 Task: Assign in the project AgileHero the issue 'Integrate a new product comparison feature into an existing e-commerce website to improve product evaluation and decision making for customers' to the sprint 'User Acceptance Testing (UAT) Sprint'. Assign in the project AgileHero the issue 'Develop a new tool for automated testing of web application security vulnerabilities and penetration testing' to the sprint 'User Acceptance Testing (UAT) Sprint'. Assign in the project AgileHero the issue 'Upgrade the server infrastructure of a web application to improve performance and reliability' to the sprint 'User Acceptance Testing (UAT) Sprint'. Assign in the project AgileHero the issue 'Create a new online platform for online public speaking courses with advanced speech analysis and feedback features' to the sprint 'User Acceptance Testing (UAT) Sprint'
Action: Mouse moved to (171, 53)
Screenshot: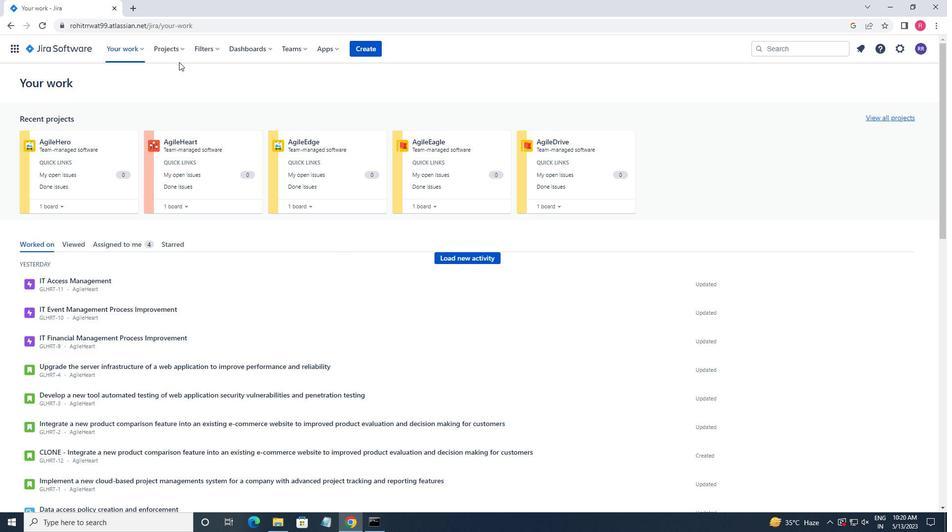 
Action: Mouse pressed left at (171, 53)
Screenshot: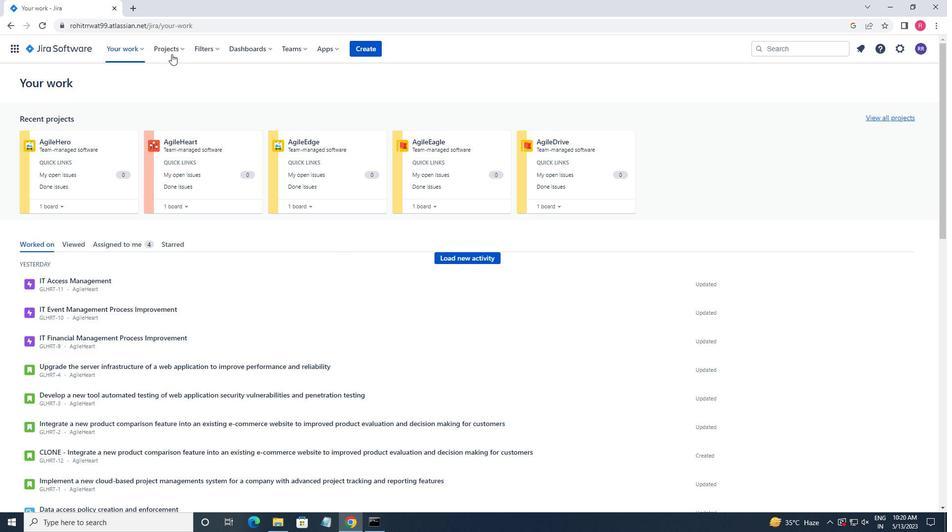 
Action: Mouse moved to (182, 100)
Screenshot: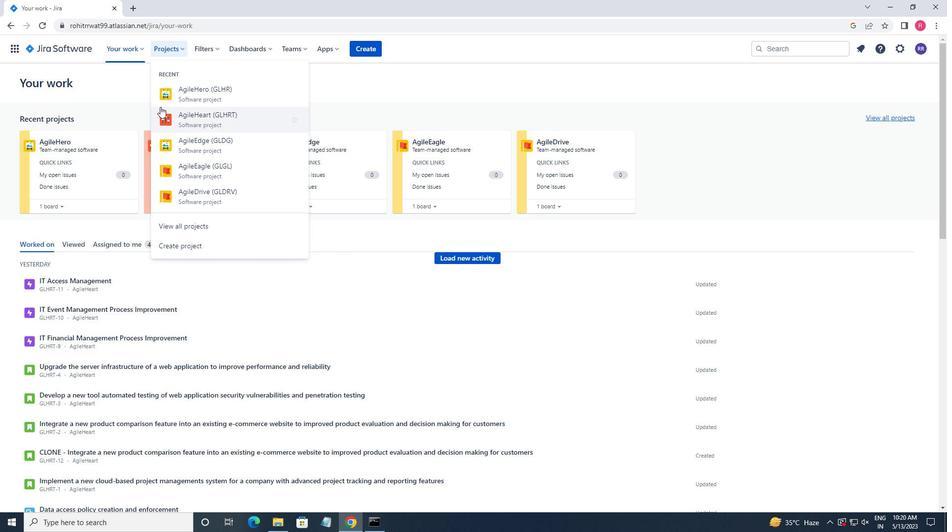 
Action: Mouse pressed left at (182, 100)
Screenshot: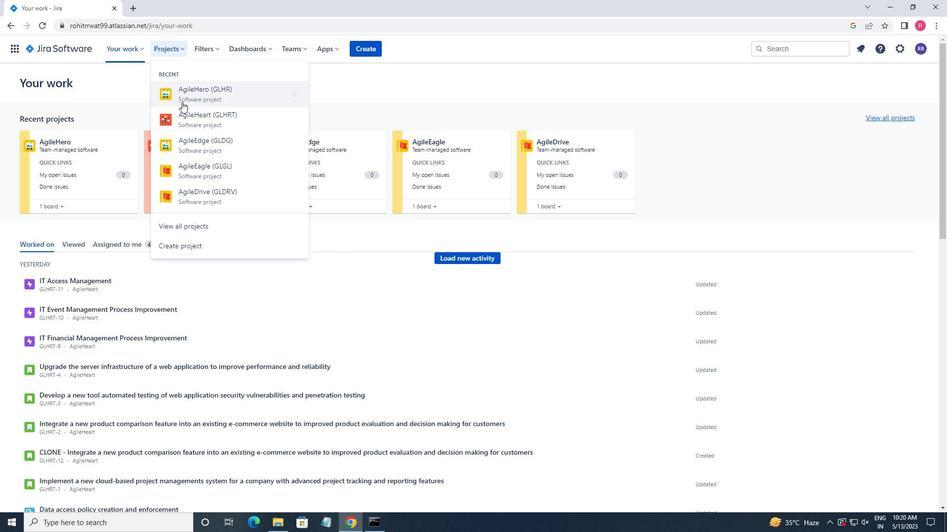 
Action: Mouse moved to (49, 144)
Screenshot: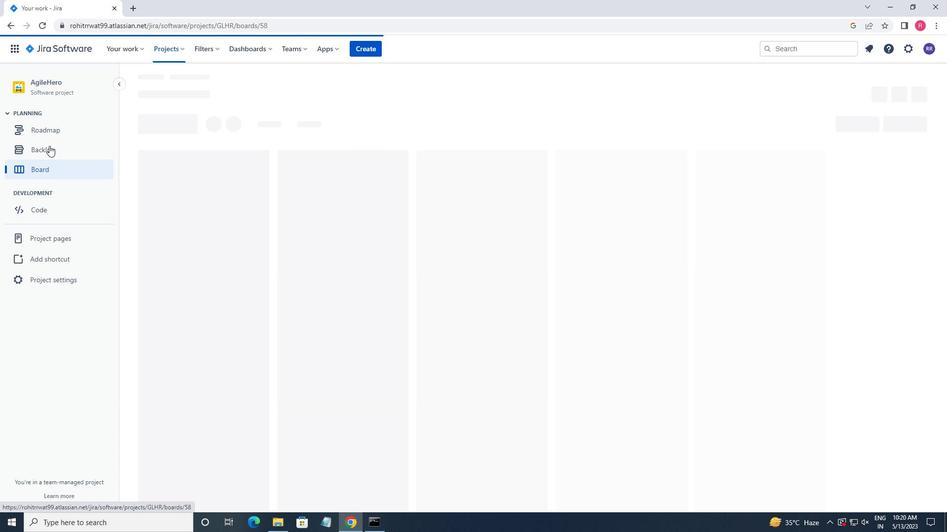 
Action: Mouse pressed left at (49, 144)
Screenshot: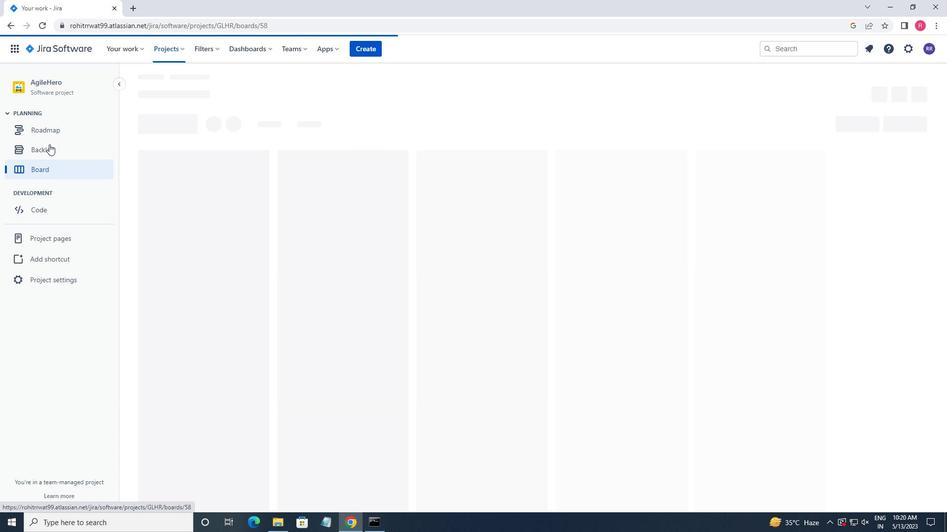 
Action: Mouse moved to (401, 315)
Screenshot: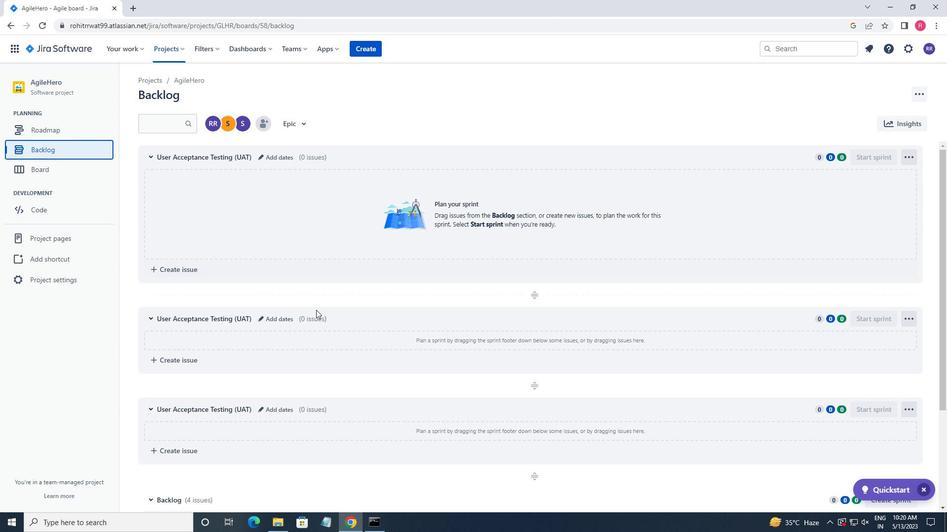
Action: Mouse scrolled (401, 315) with delta (0, 0)
Screenshot: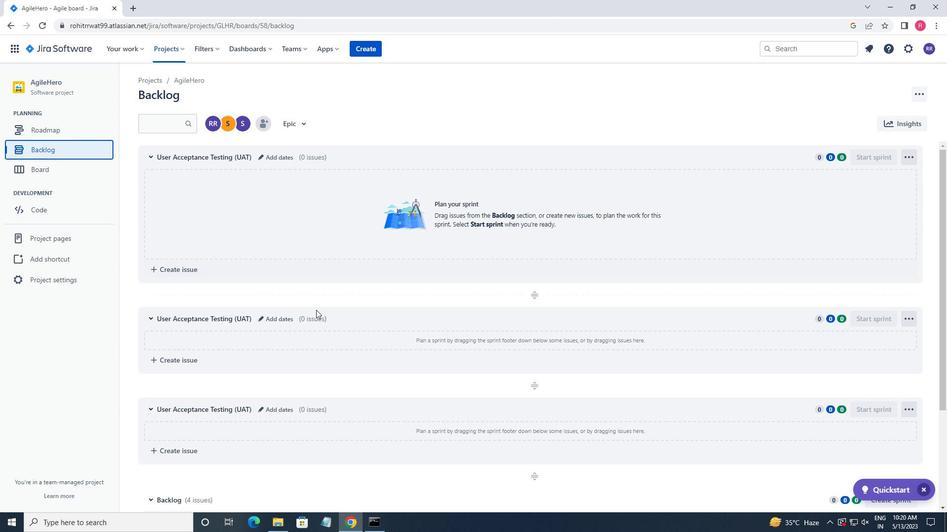 
Action: Mouse moved to (404, 315)
Screenshot: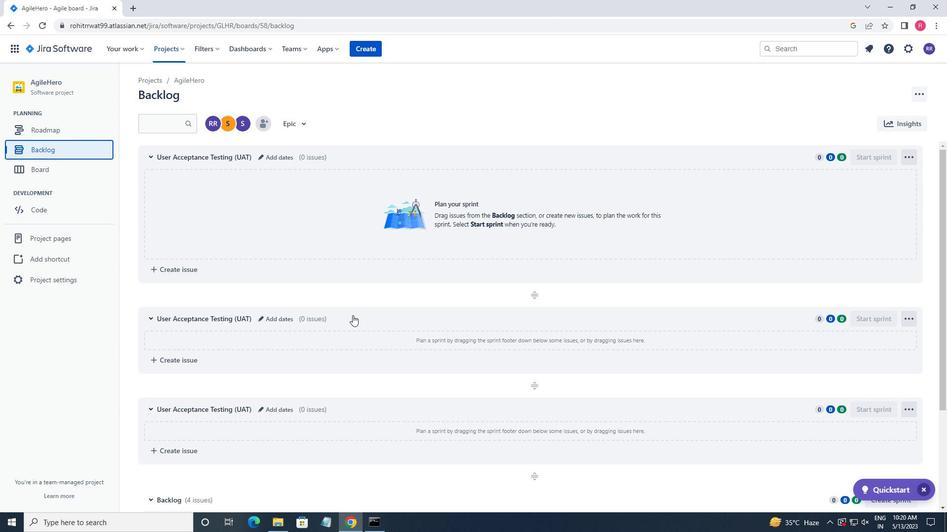 
Action: Mouse scrolled (404, 314) with delta (0, 0)
Screenshot: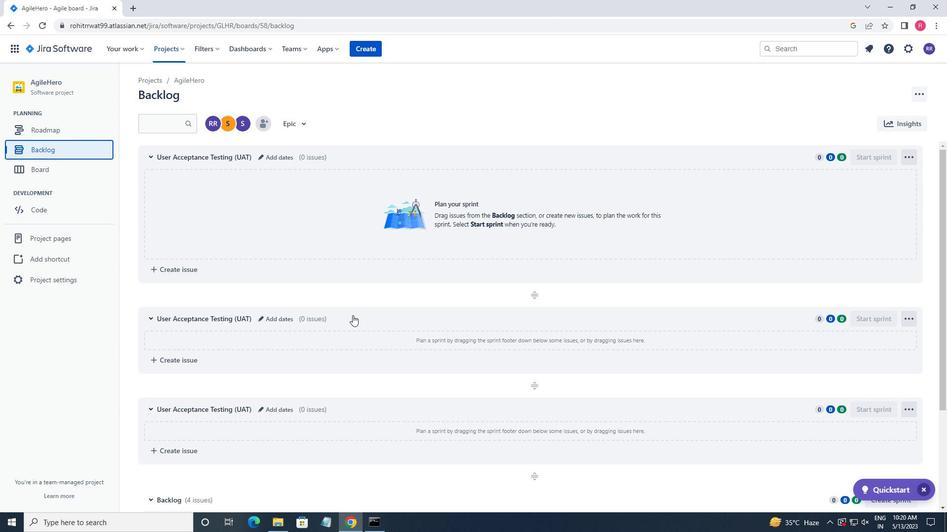 
Action: Mouse moved to (404, 315)
Screenshot: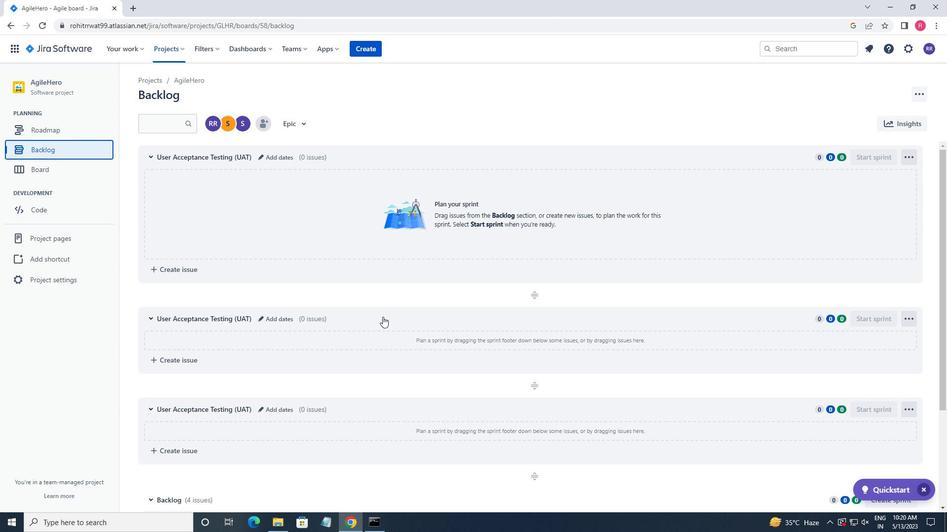 
Action: Mouse scrolled (404, 314) with delta (0, 0)
Screenshot: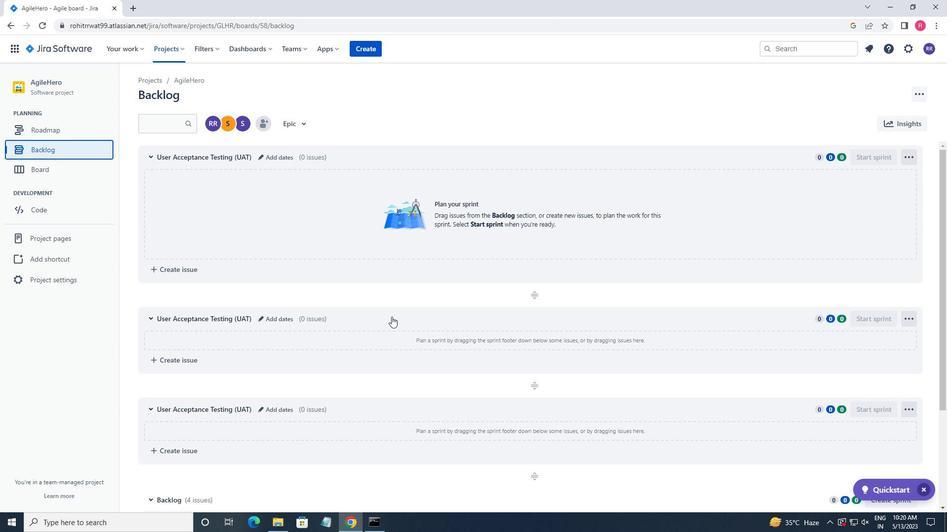 
Action: Mouse scrolled (404, 314) with delta (0, 0)
Screenshot: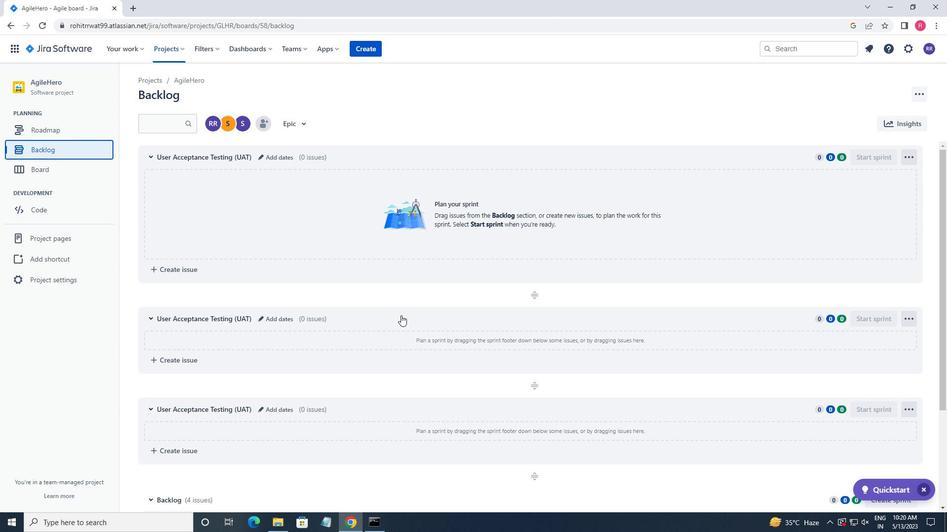 
Action: Mouse moved to (405, 314)
Screenshot: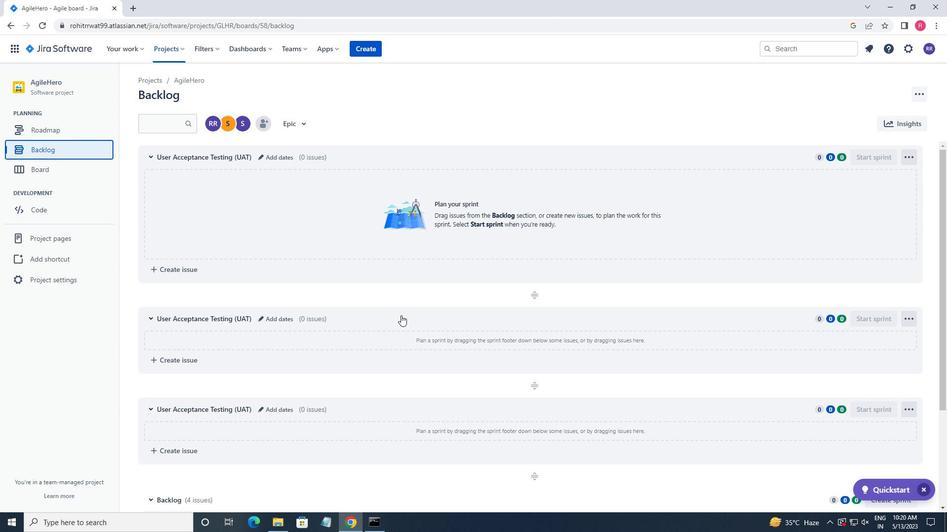 
Action: Mouse scrolled (405, 314) with delta (0, 0)
Screenshot: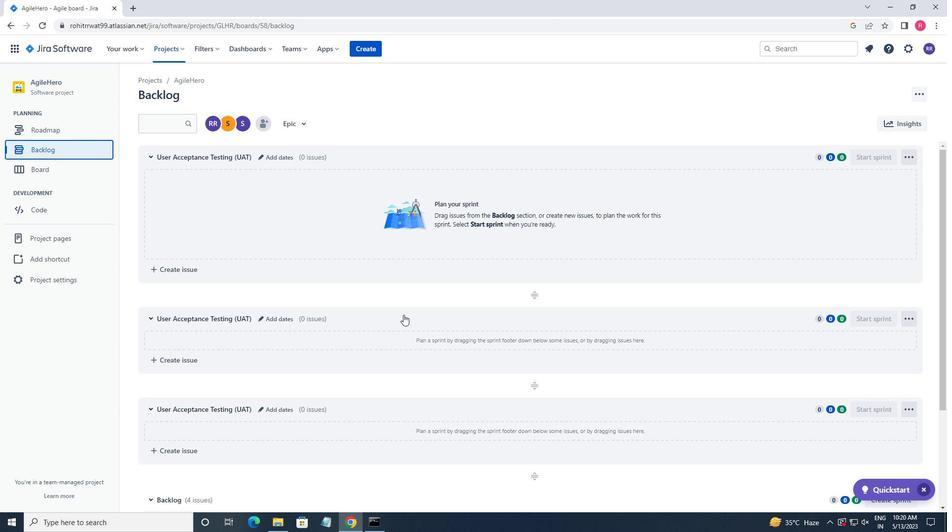 
Action: Mouse scrolled (405, 314) with delta (0, 0)
Screenshot: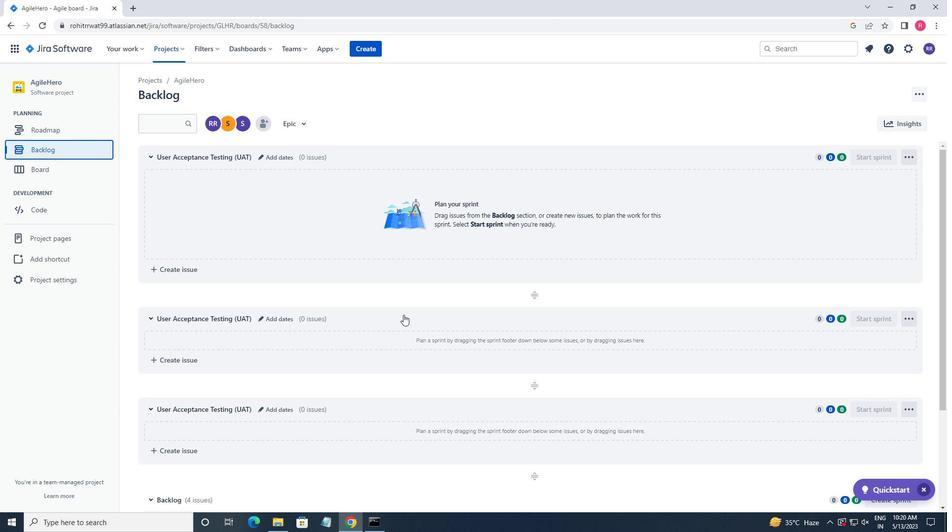 
Action: Mouse moved to (405, 314)
Screenshot: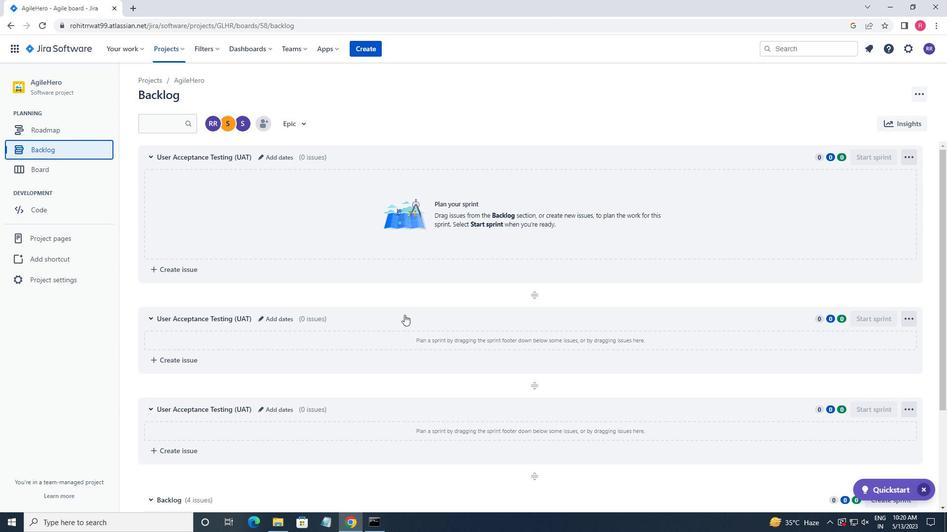 
Action: Mouse scrolled (405, 313) with delta (0, 0)
Screenshot: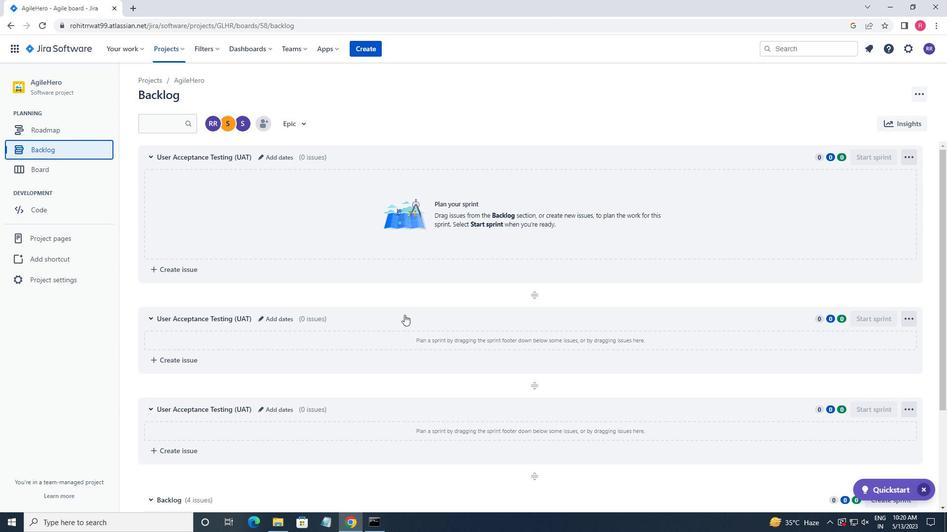 
Action: Mouse moved to (405, 313)
Screenshot: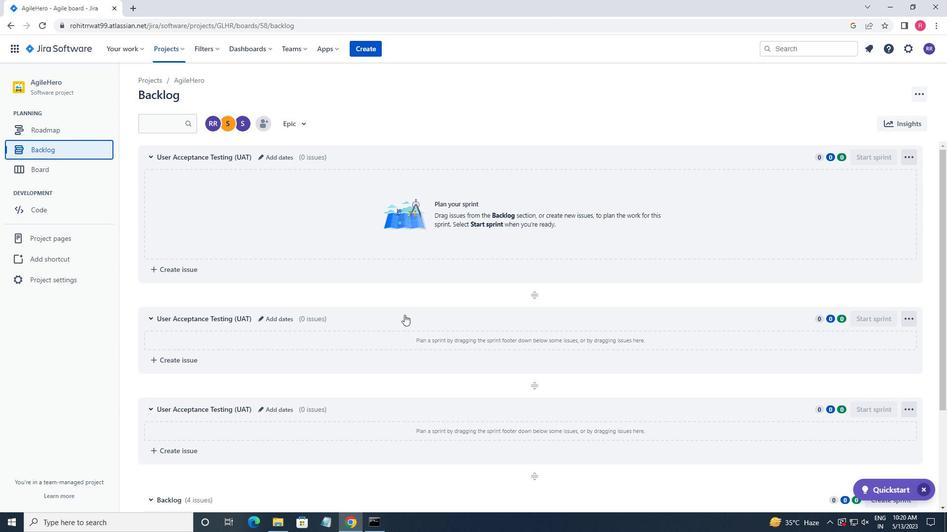
Action: Mouse scrolled (405, 313) with delta (0, 0)
Screenshot: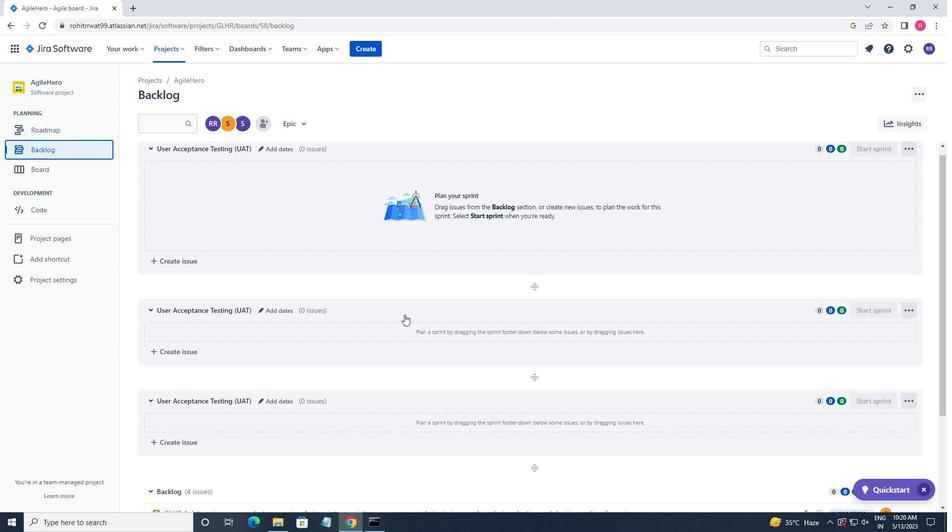 
Action: Mouse moved to (903, 389)
Screenshot: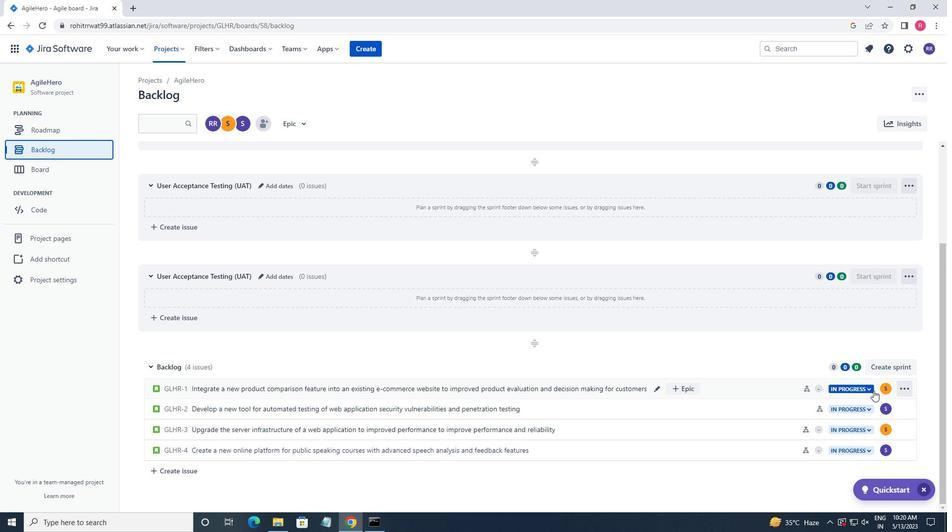 
Action: Mouse pressed left at (903, 389)
Screenshot: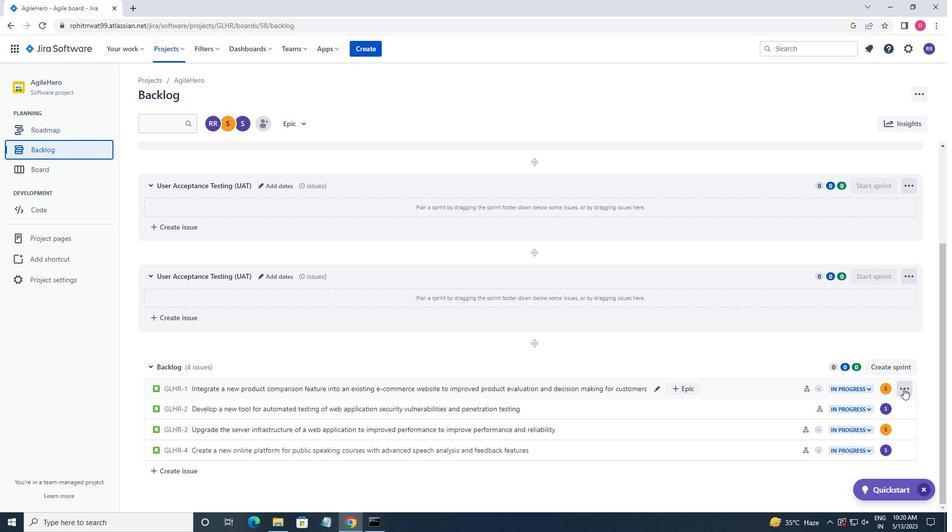 
Action: Mouse moved to (871, 304)
Screenshot: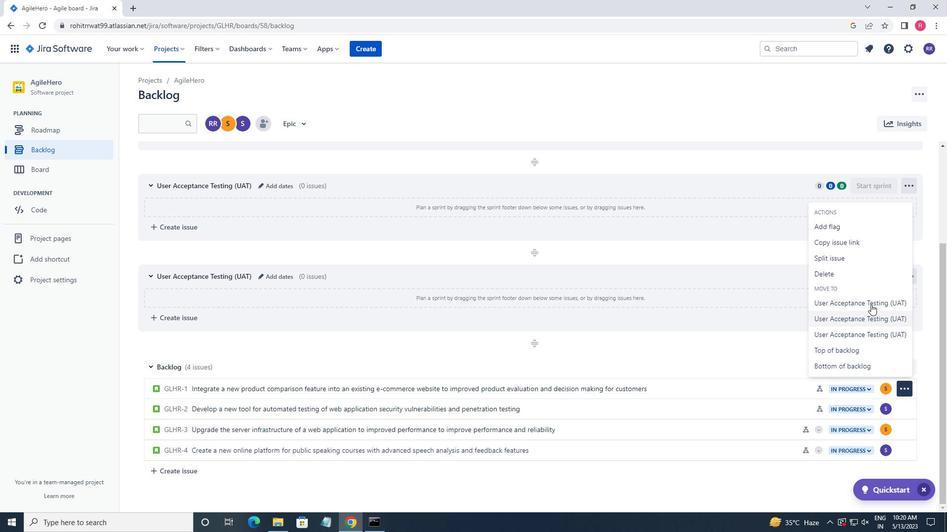 
Action: Mouse pressed left at (871, 304)
Screenshot: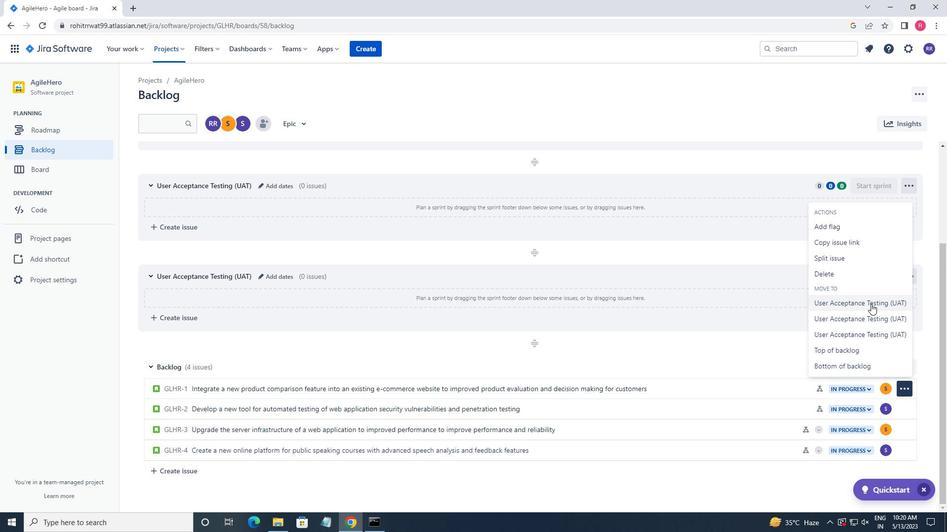 
Action: Mouse moved to (819, 349)
Screenshot: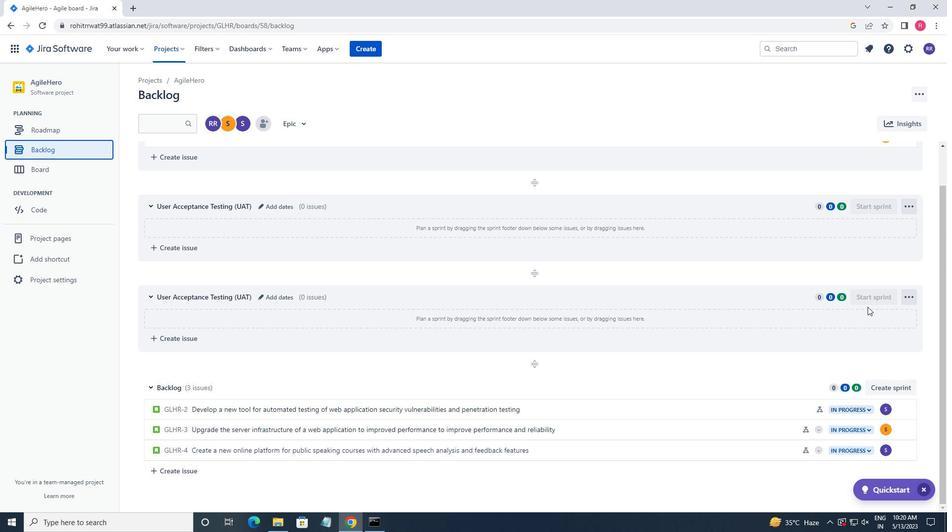 
Action: Mouse scrolled (819, 350) with delta (0, 0)
Screenshot: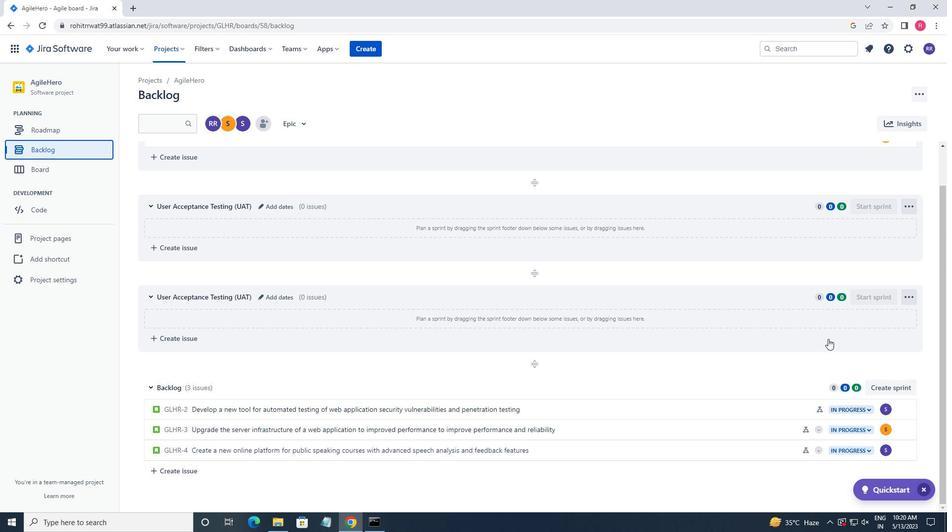 
Action: Mouse scrolled (819, 350) with delta (0, 0)
Screenshot: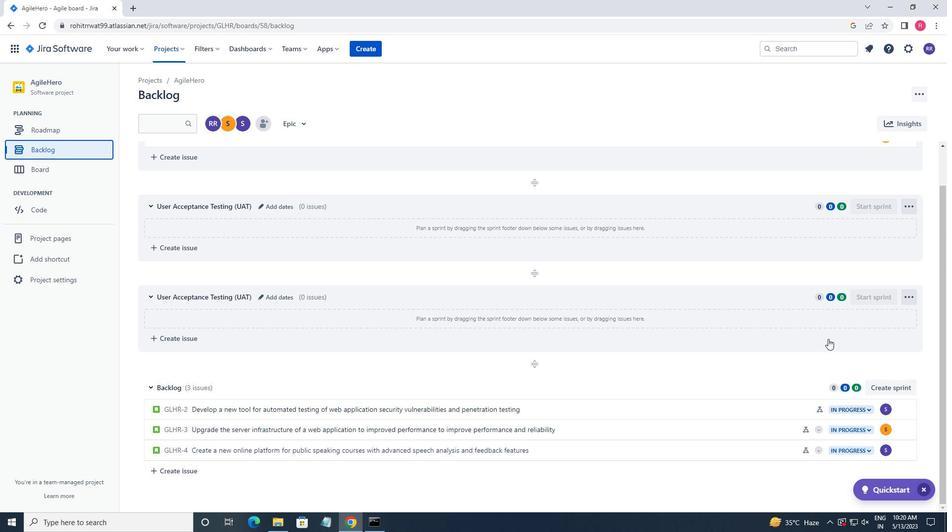 
Action: Mouse scrolled (819, 350) with delta (0, 0)
Screenshot: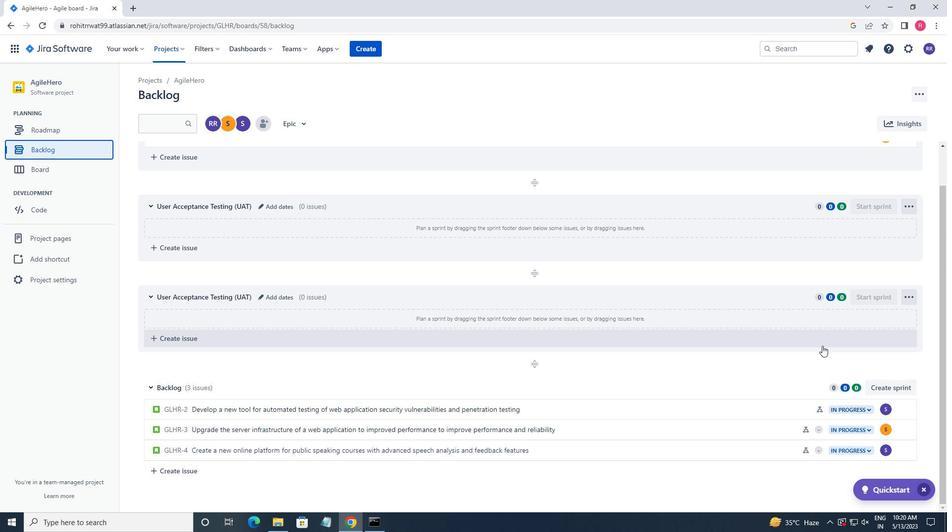 
Action: Mouse scrolled (819, 350) with delta (0, 0)
Screenshot: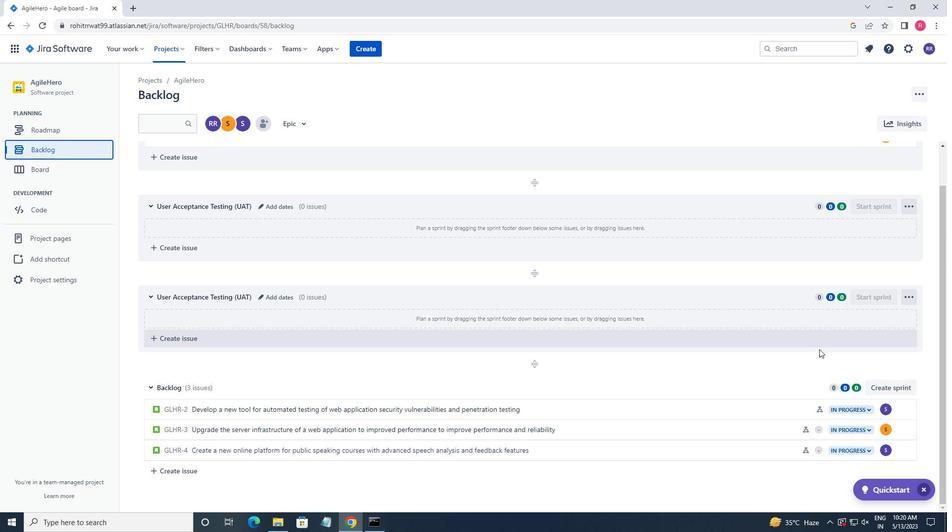 
Action: Mouse scrolled (819, 350) with delta (0, 0)
Screenshot: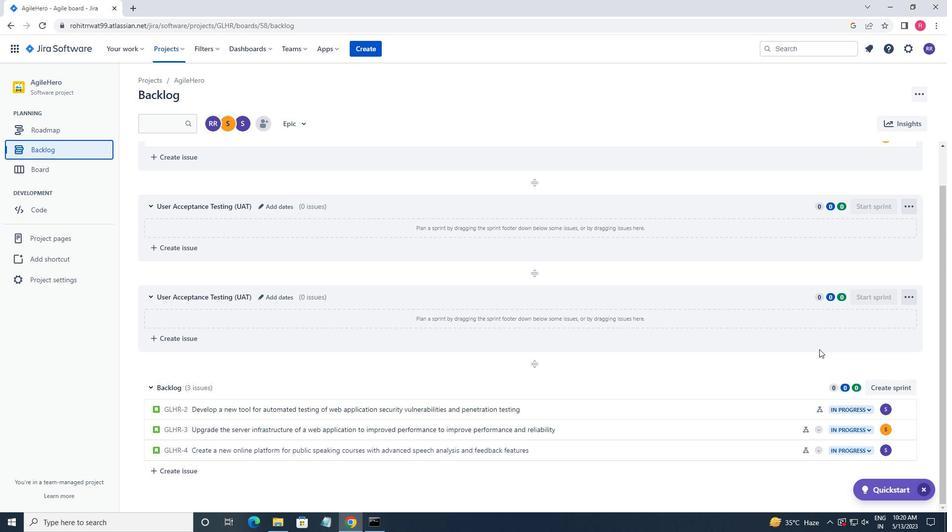 
Action: Mouse scrolled (819, 349) with delta (0, 0)
Screenshot: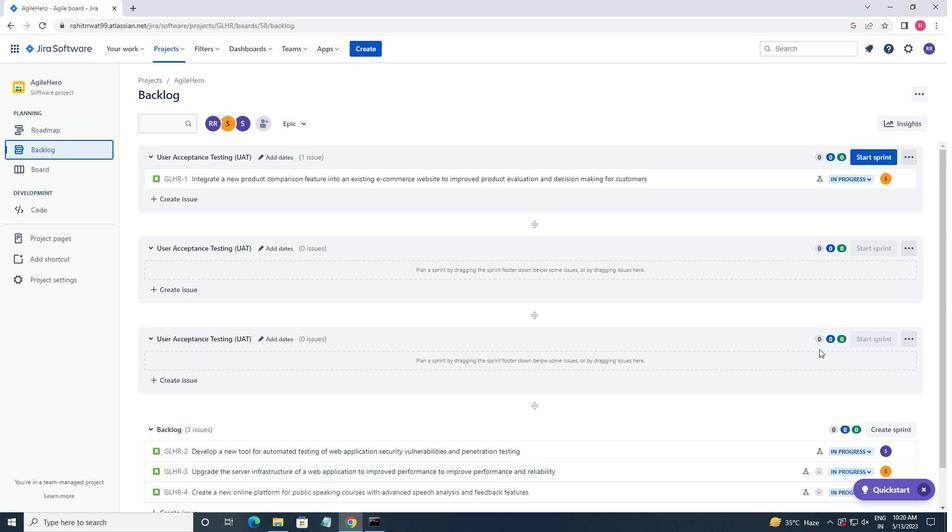 
Action: Mouse scrolled (819, 349) with delta (0, 0)
Screenshot: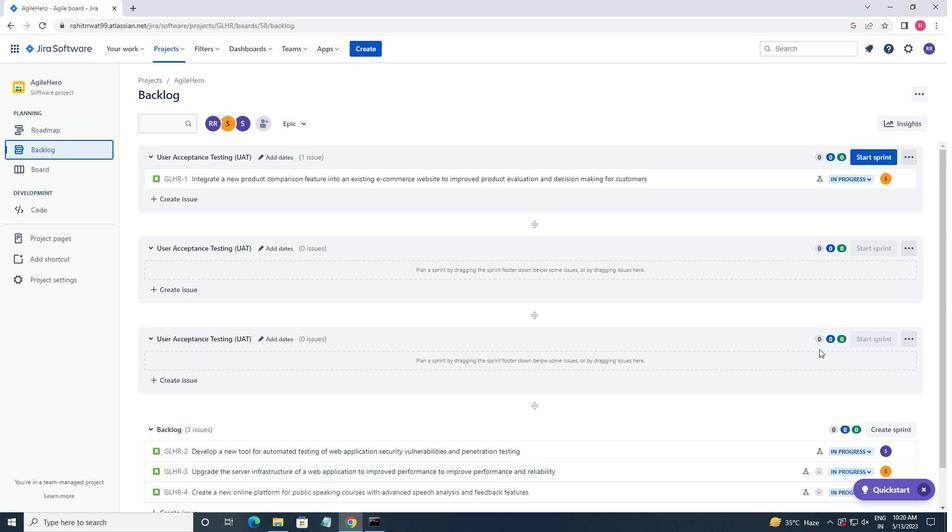 
Action: Mouse scrolled (819, 349) with delta (0, 0)
Screenshot: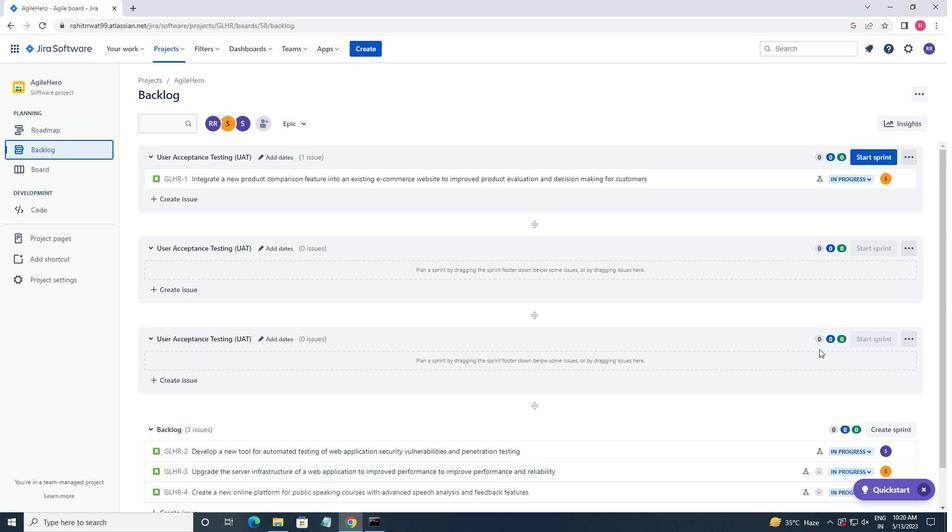 
Action: Mouse scrolled (819, 349) with delta (0, 0)
Screenshot: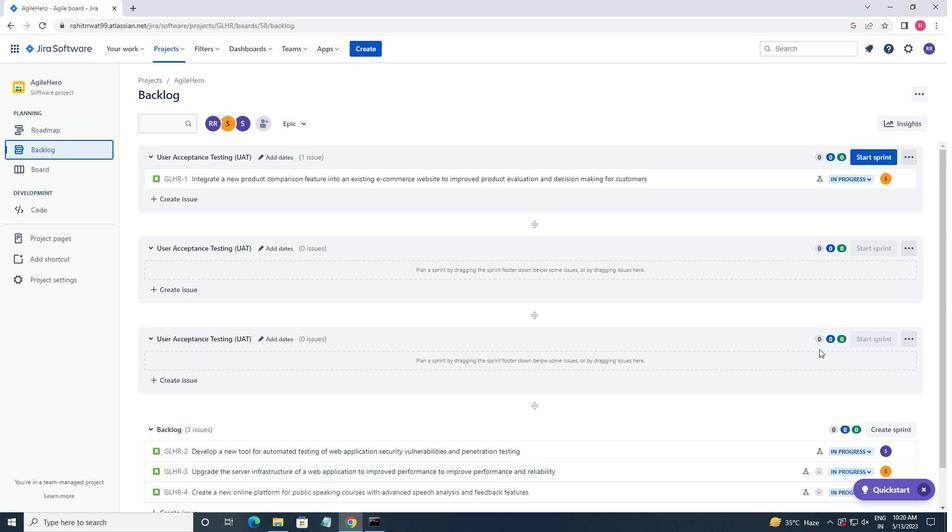 
Action: Mouse scrolled (819, 349) with delta (0, 0)
Screenshot: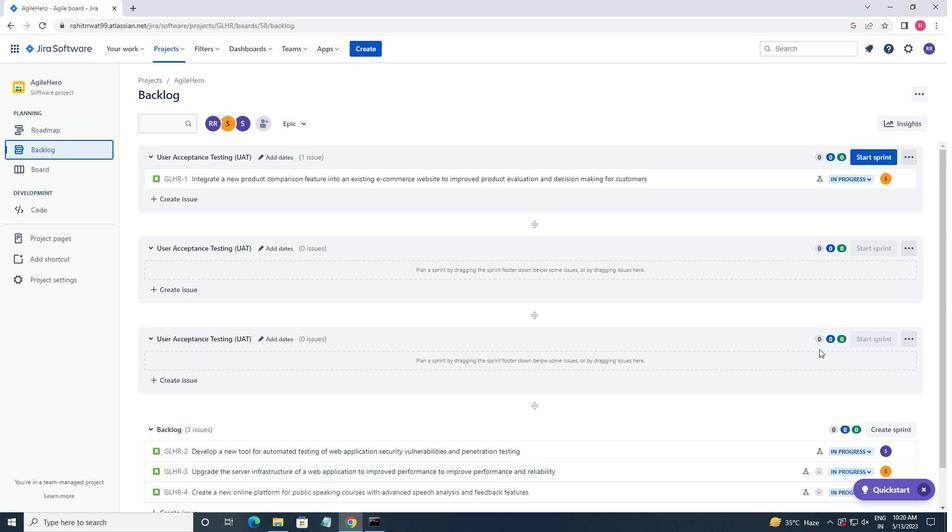 
Action: Mouse scrolled (819, 349) with delta (0, 0)
Screenshot: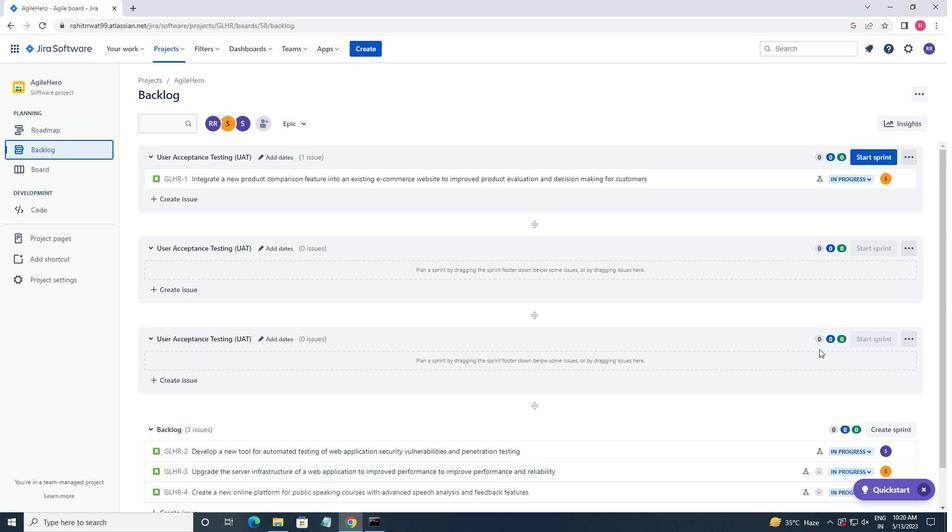 
Action: Mouse moved to (903, 415)
Screenshot: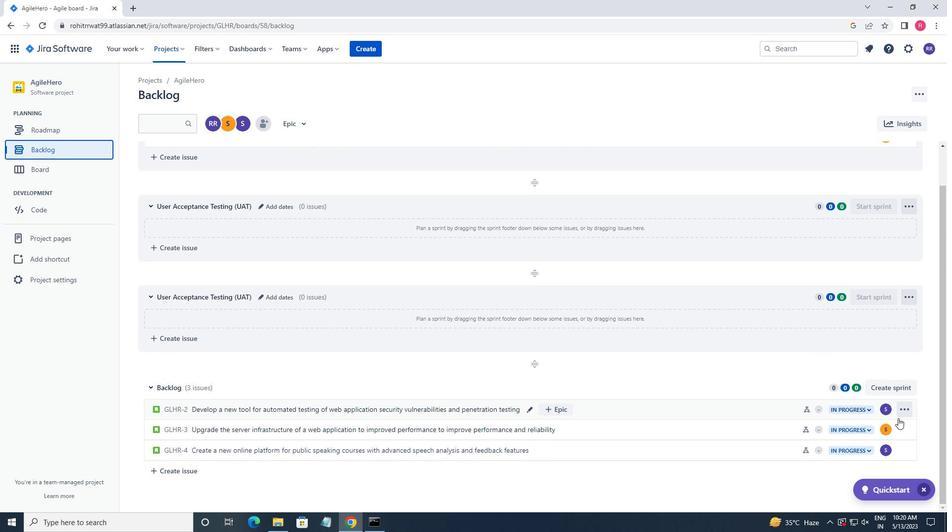 
Action: Mouse pressed left at (903, 415)
Screenshot: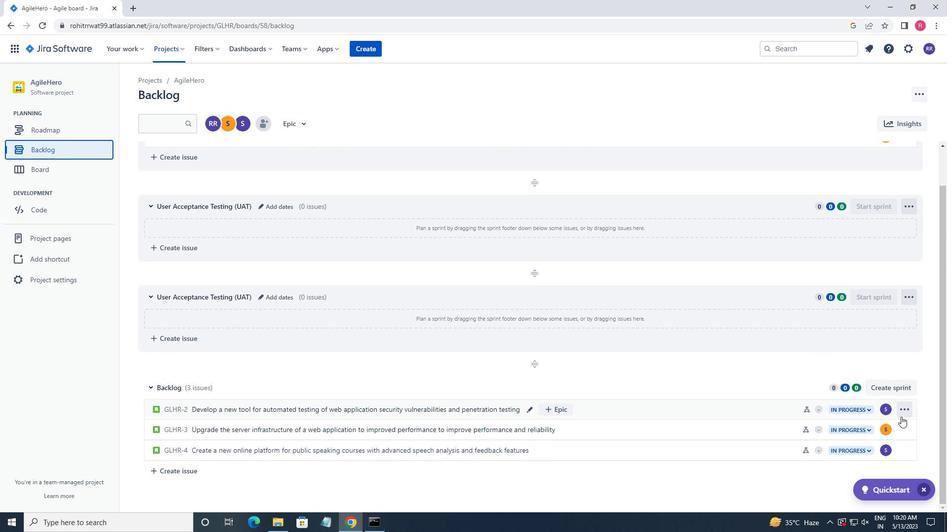 
Action: Mouse moved to (876, 343)
Screenshot: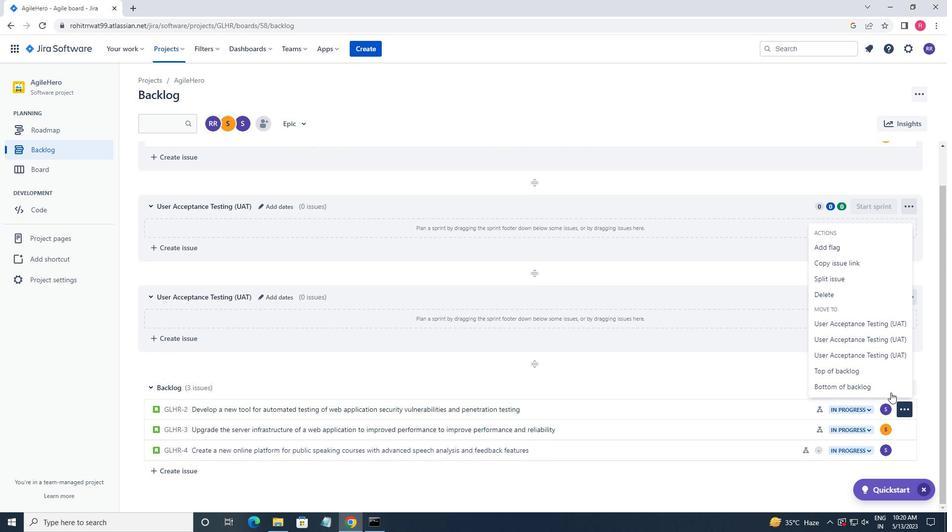 
Action: Mouse pressed left at (876, 343)
Screenshot: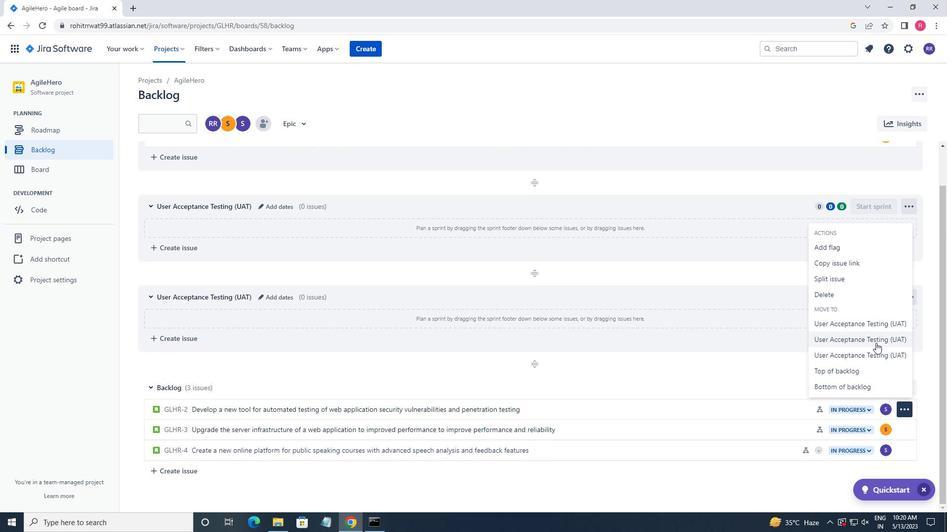 
Action: Mouse scrolled (876, 343) with delta (0, 0)
Screenshot: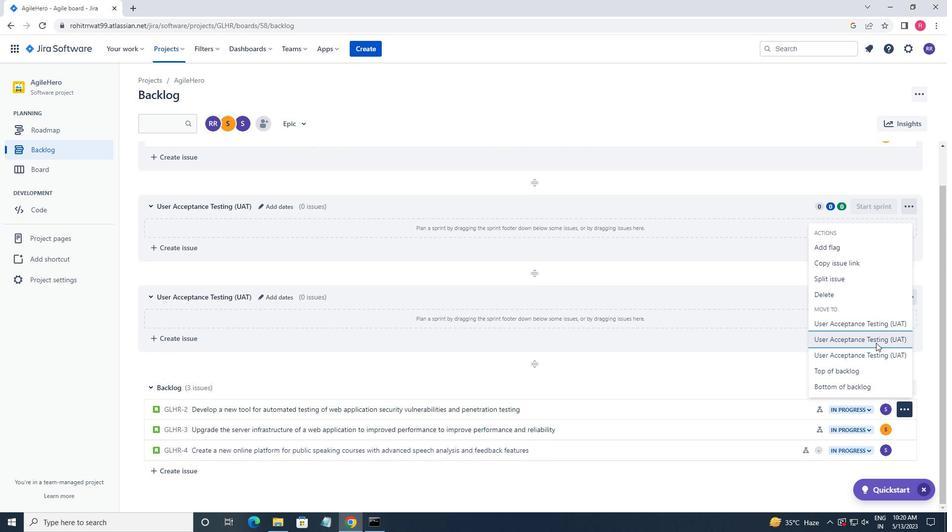 
Action: Mouse scrolled (876, 343) with delta (0, 0)
Screenshot: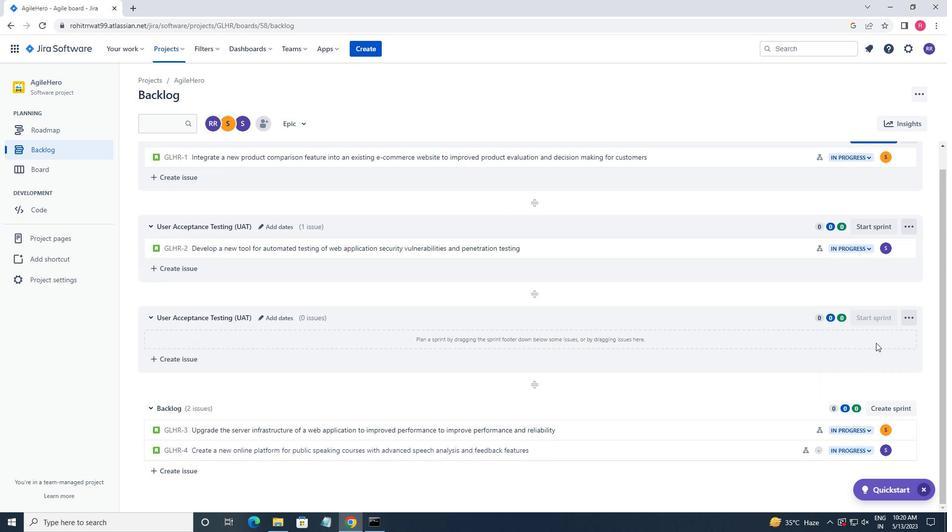 
Action: Mouse scrolled (876, 343) with delta (0, 0)
Screenshot: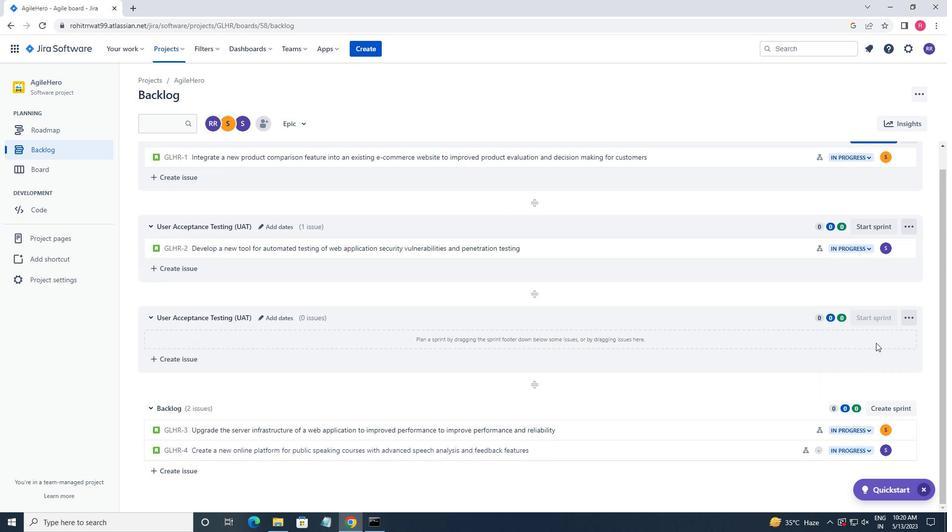 
Action: Mouse scrolled (876, 343) with delta (0, 0)
Screenshot: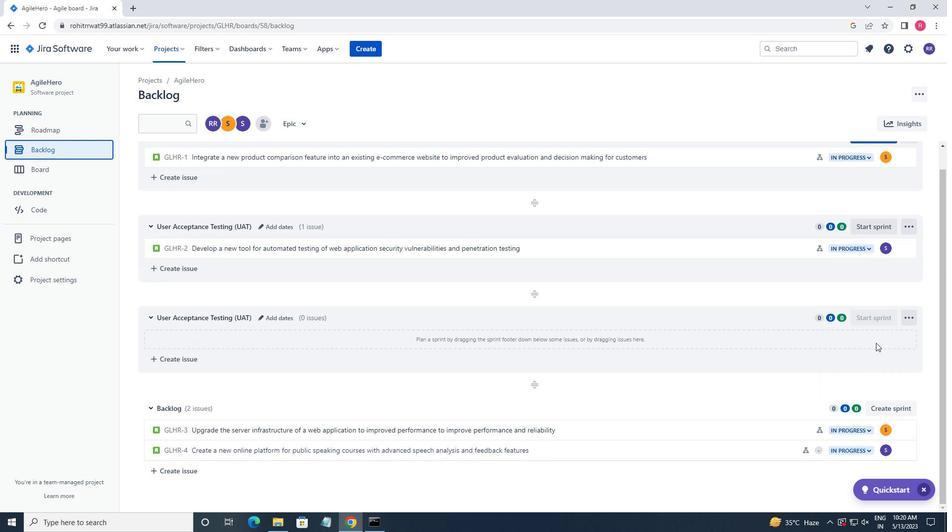 
Action: Mouse scrolled (876, 343) with delta (0, 0)
Screenshot: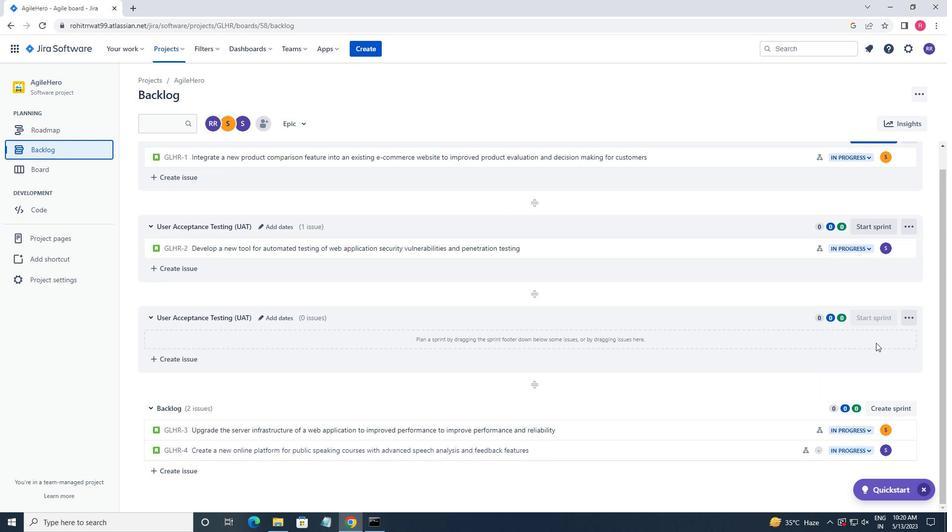 
Action: Mouse scrolled (876, 343) with delta (0, 0)
Screenshot: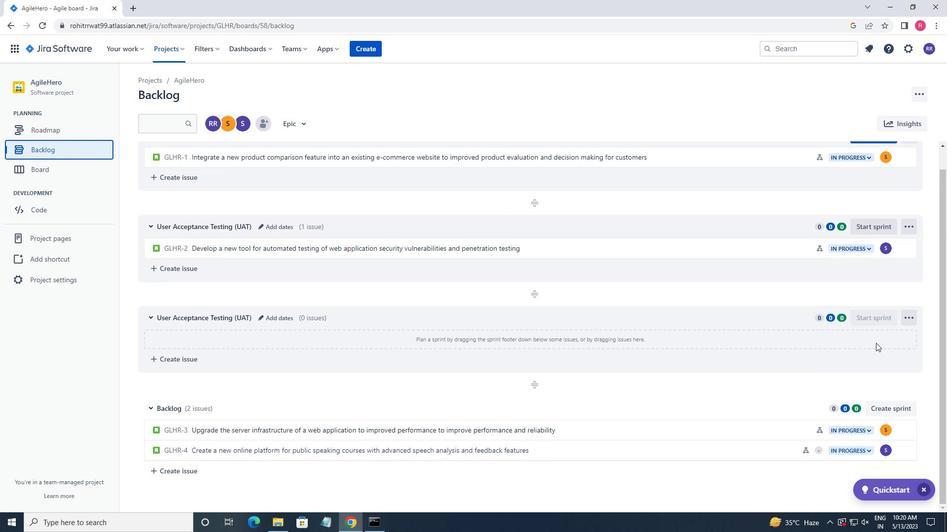 
Action: Mouse scrolled (876, 343) with delta (0, 0)
Screenshot: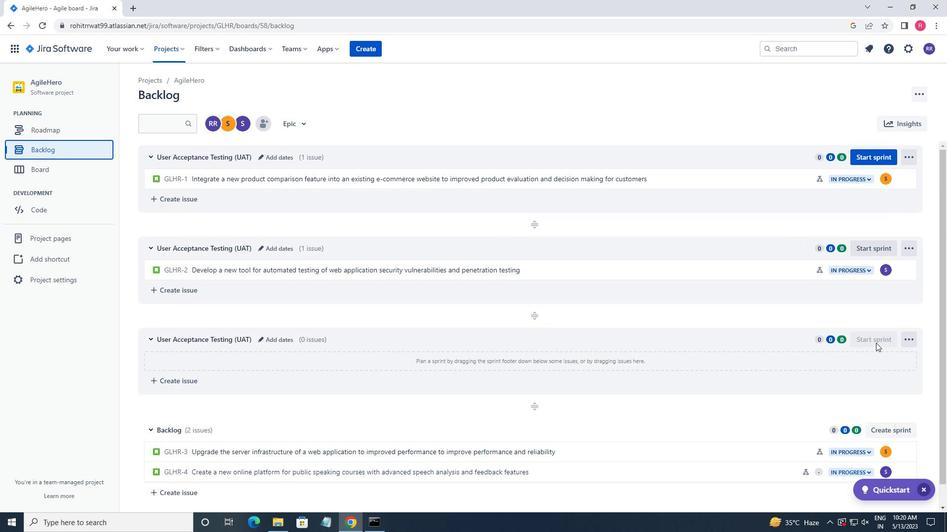 
Action: Mouse scrolled (876, 342) with delta (0, 0)
Screenshot: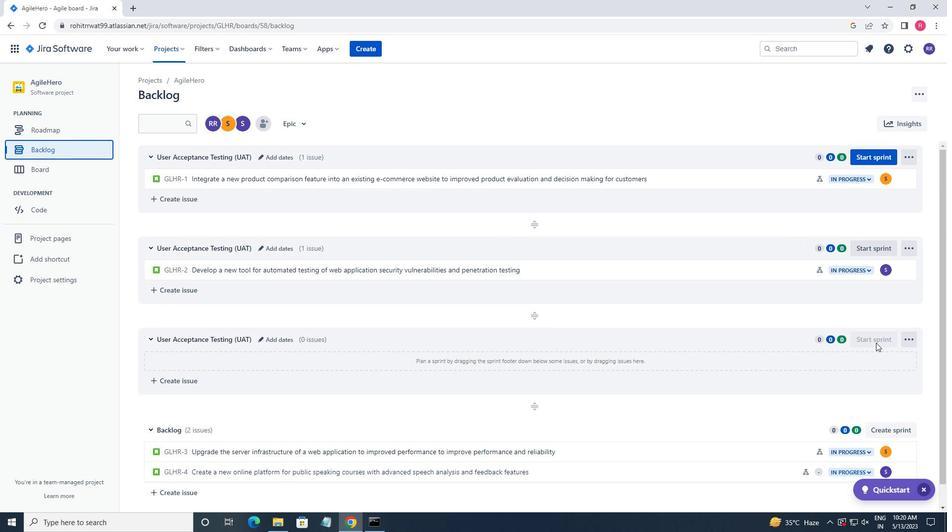 
Action: Mouse scrolled (876, 342) with delta (0, 0)
Screenshot: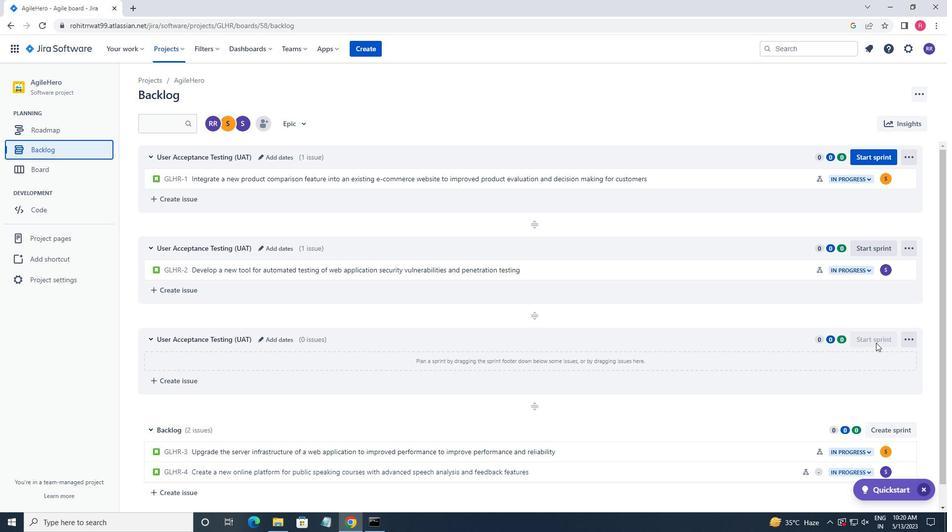 
Action: Mouse scrolled (876, 342) with delta (0, 0)
Screenshot: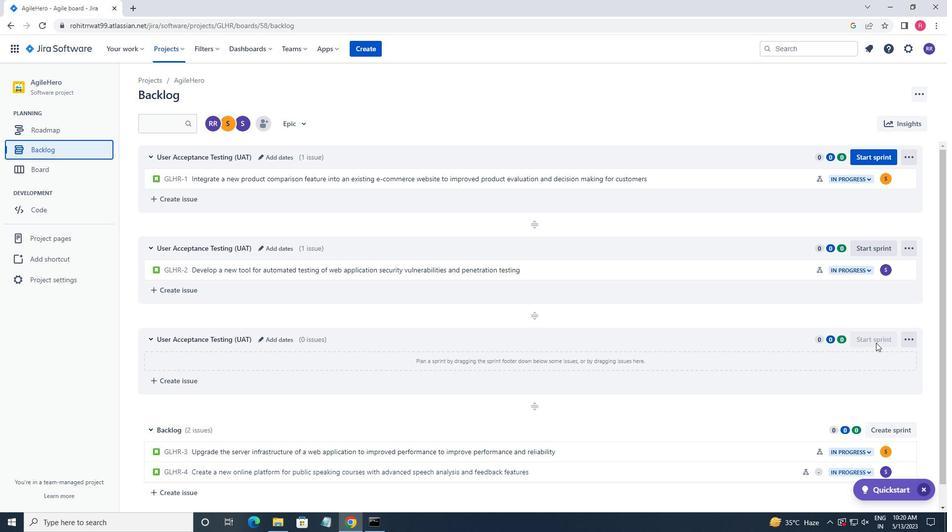 
Action: Mouse scrolled (876, 342) with delta (0, 0)
Screenshot: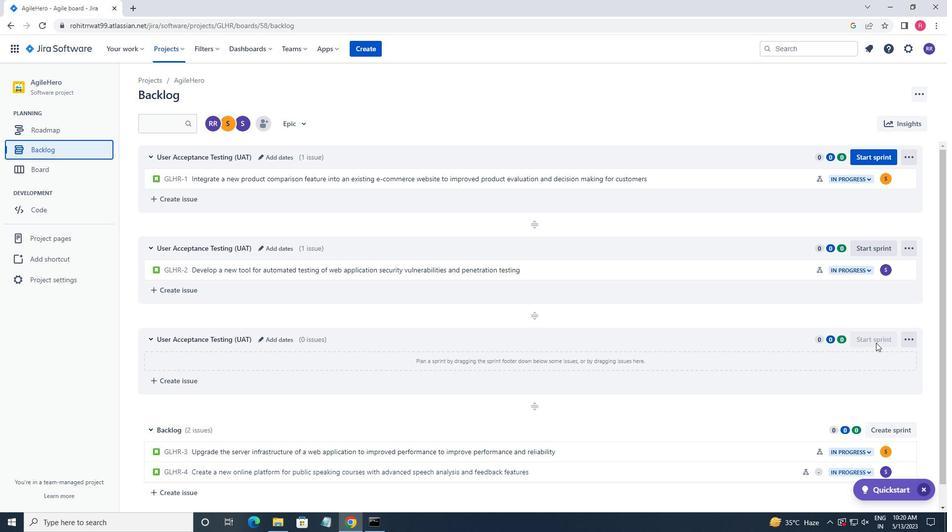 
Action: Mouse scrolled (876, 342) with delta (0, 0)
Screenshot: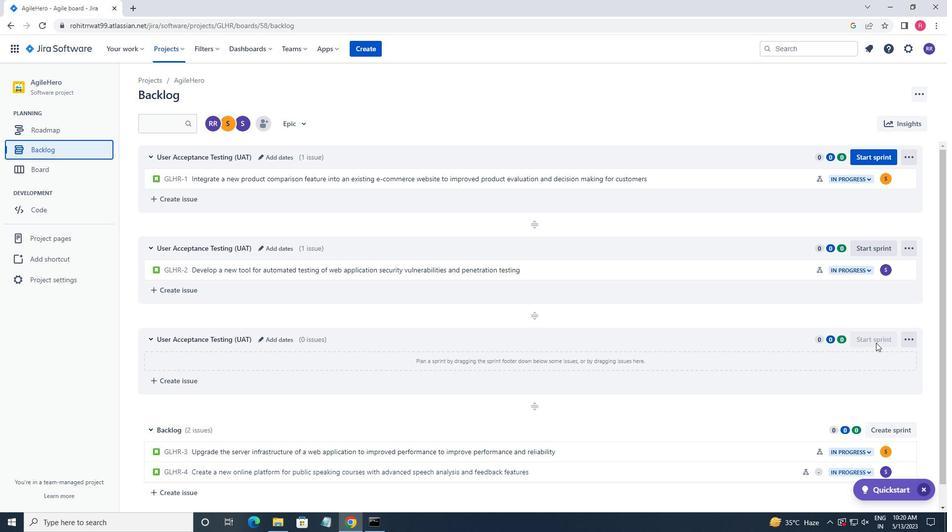 
Action: Mouse moved to (909, 433)
Screenshot: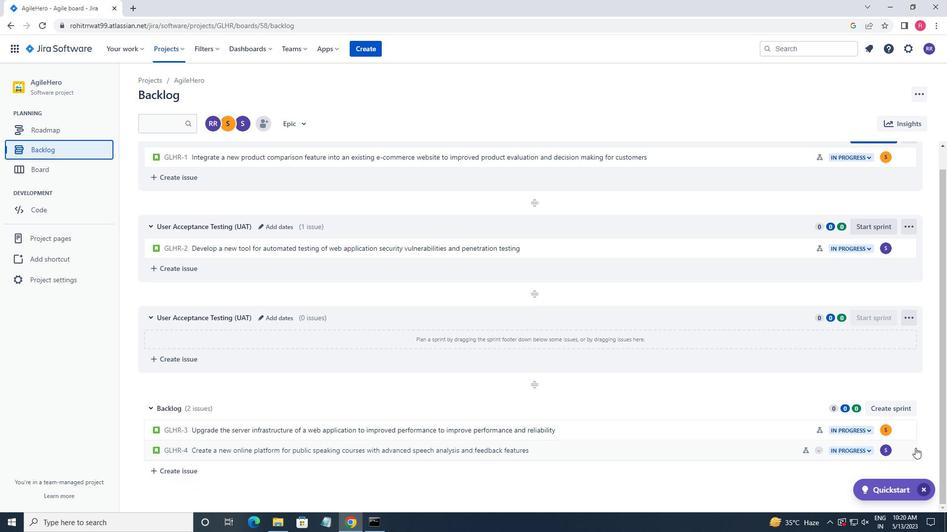 
Action: Mouse pressed left at (909, 433)
Screenshot: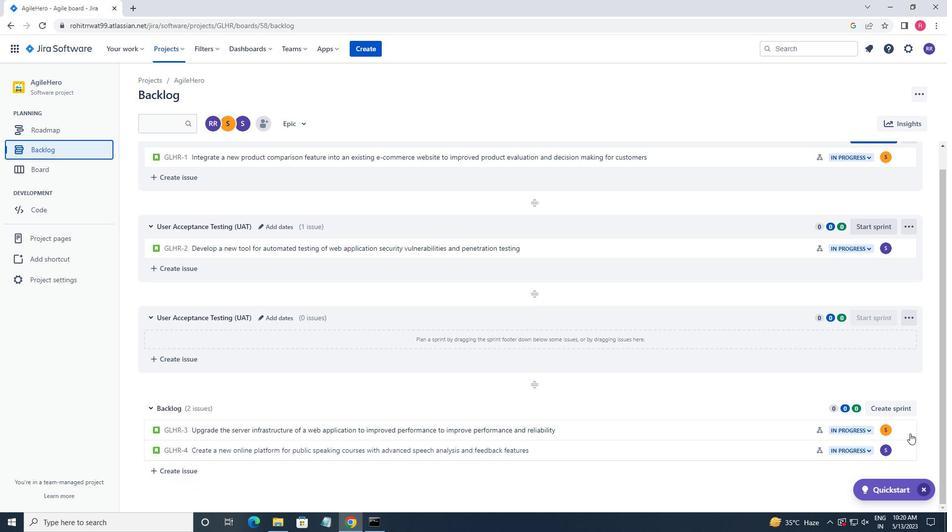 
Action: Mouse moved to (887, 375)
Screenshot: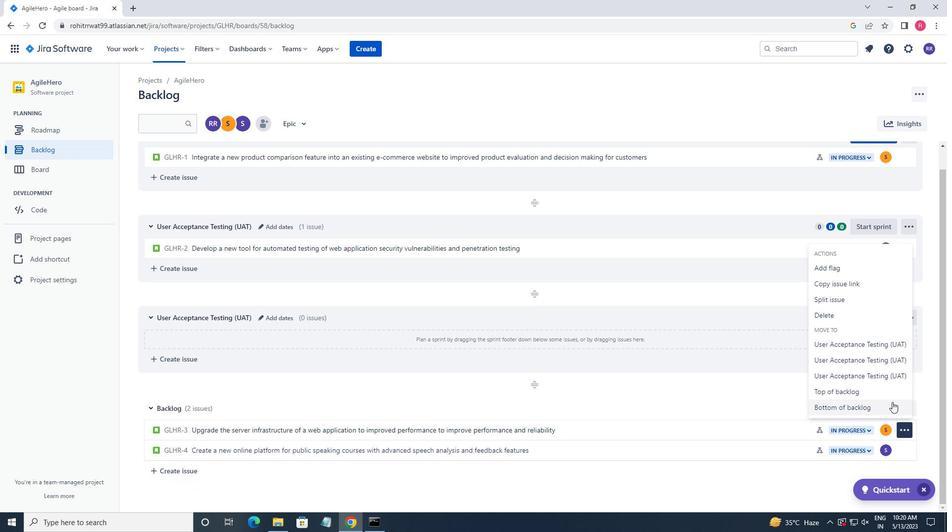 
Action: Mouse pressed left at (887, 375)
Screenshot: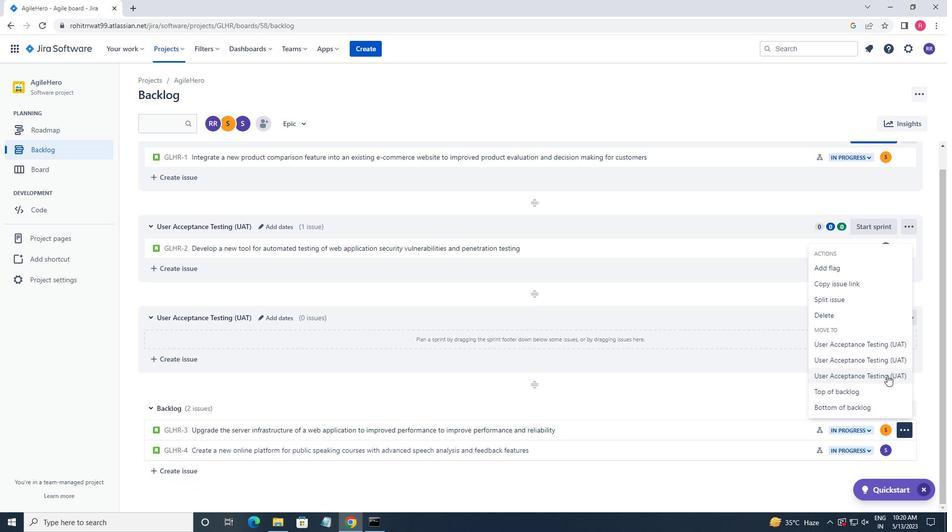 
Action: Mouse scrolled (887, 375) with delta (0, 0)
Screenshot: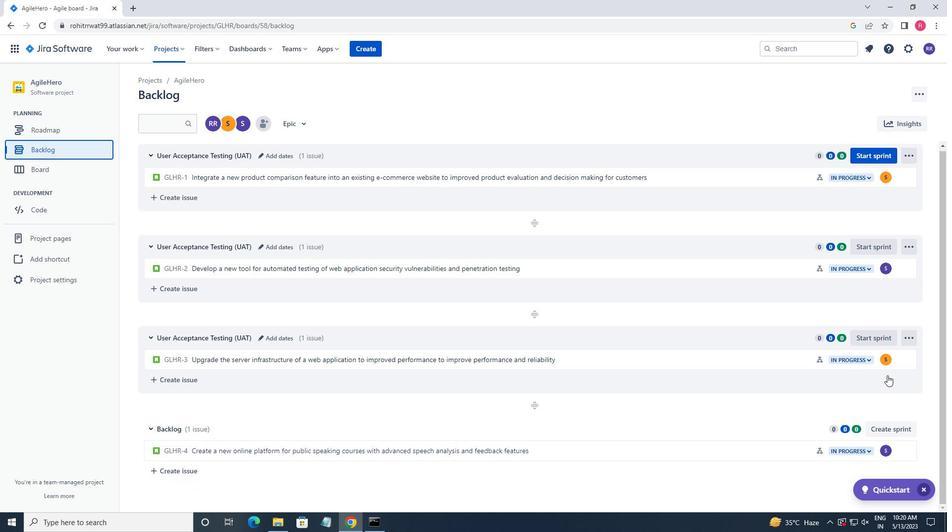
Action: Mouse scrolled (887, 375) with delta (0, 0)
Screenshot: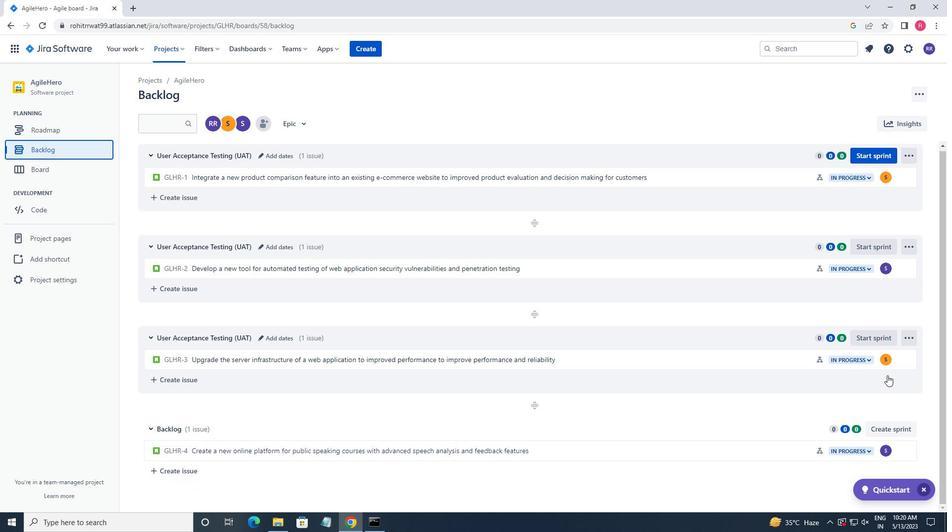
Action: Mouse scrolled (887, 375) with delta (0, 0)
Screenshot: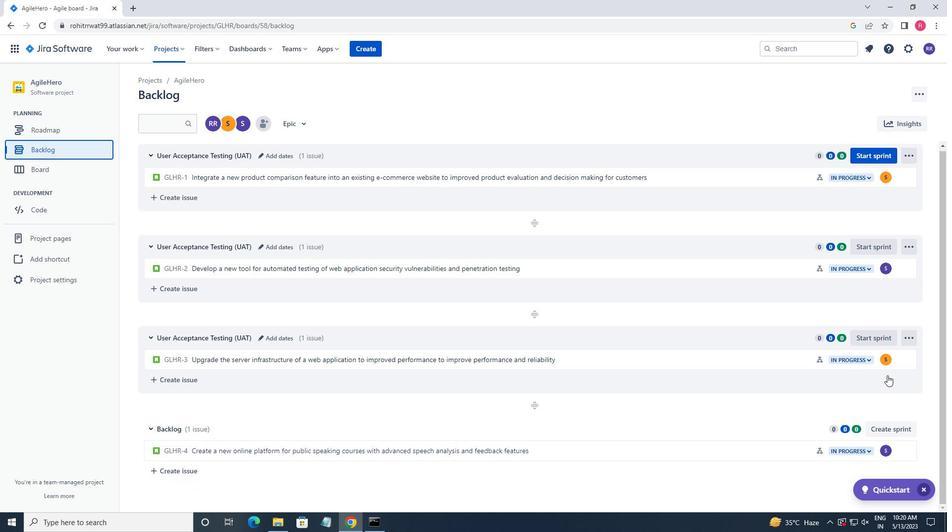 
Action: Mouse scrolled (887, 375) with delta (0, 0)
Screenshot: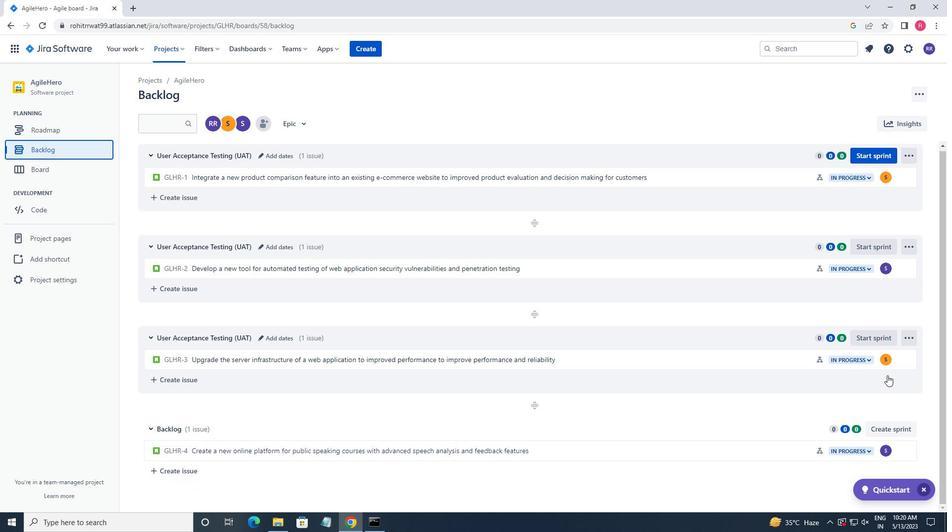 
Action: Mouse moved to (826, 397)
Screenshot: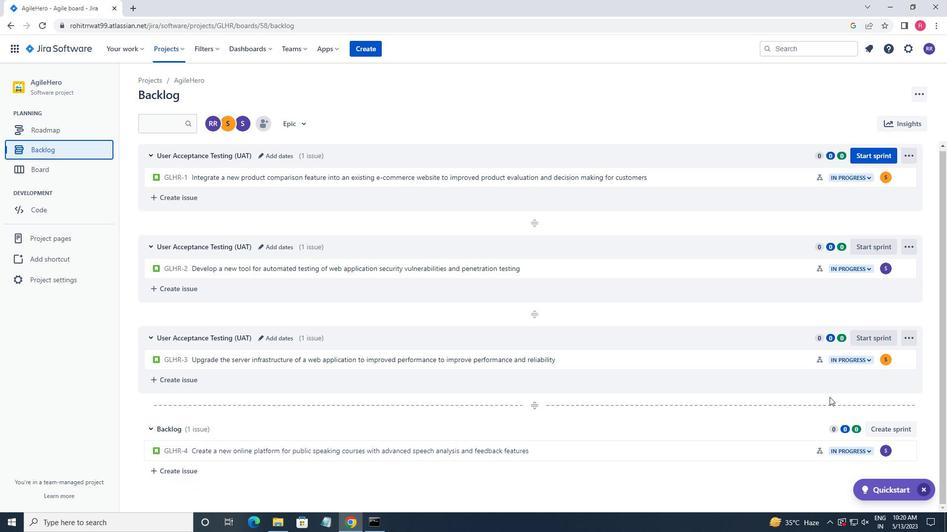 
Action: Mouse scrolled (826, 396) with delta (0, 0)
Screenshot: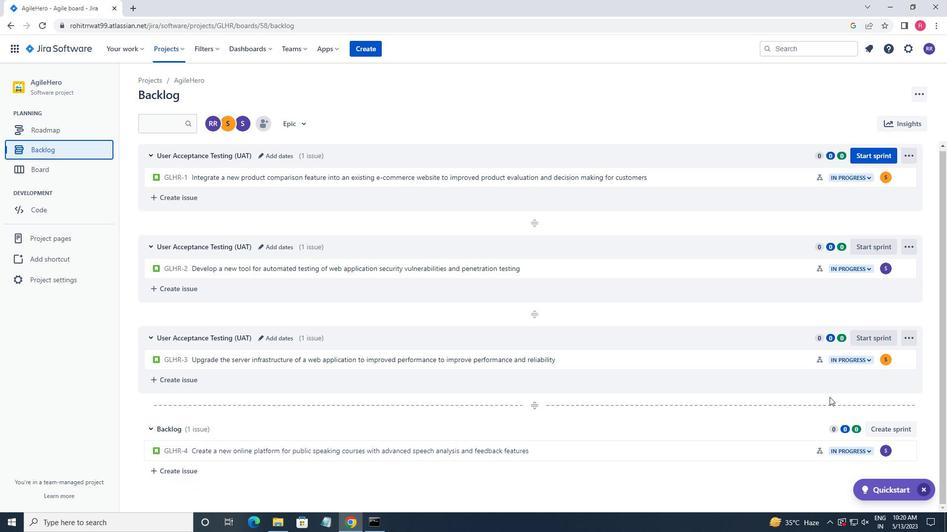 
Action: Mouse scrolled (826, 396) with delta (0, 0)
Screenshot: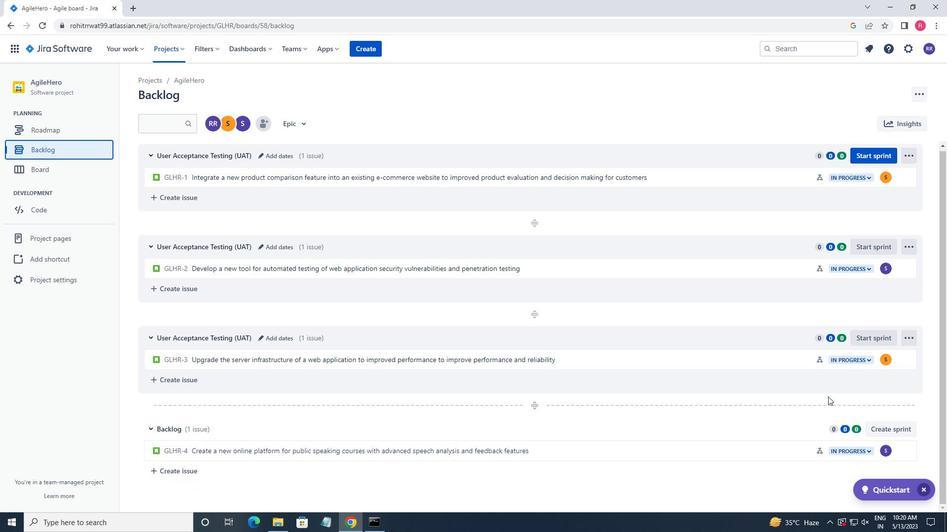 
Action: Mouse scrolled (826, 396) with delta (0, 0)
Screenshot: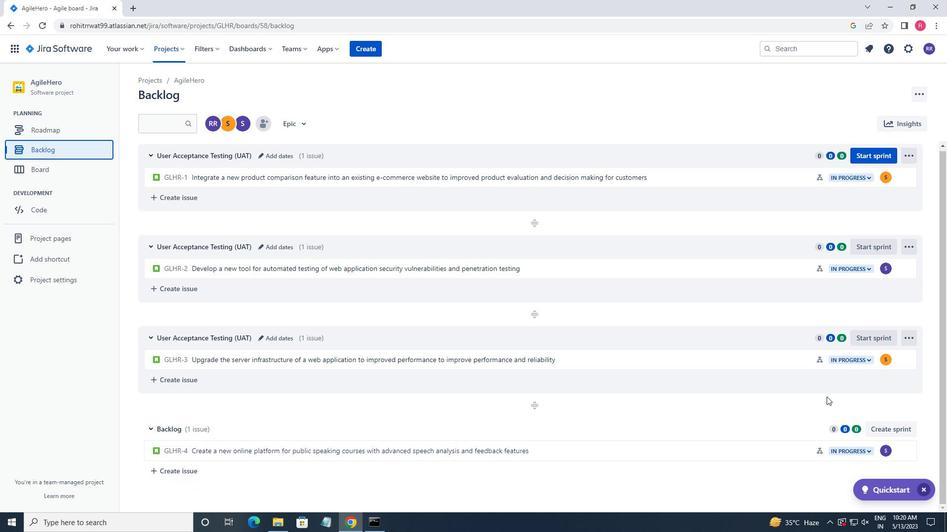 
Action: Mouse scrolled (826, 396) with delta (0, 0)
Screenshot: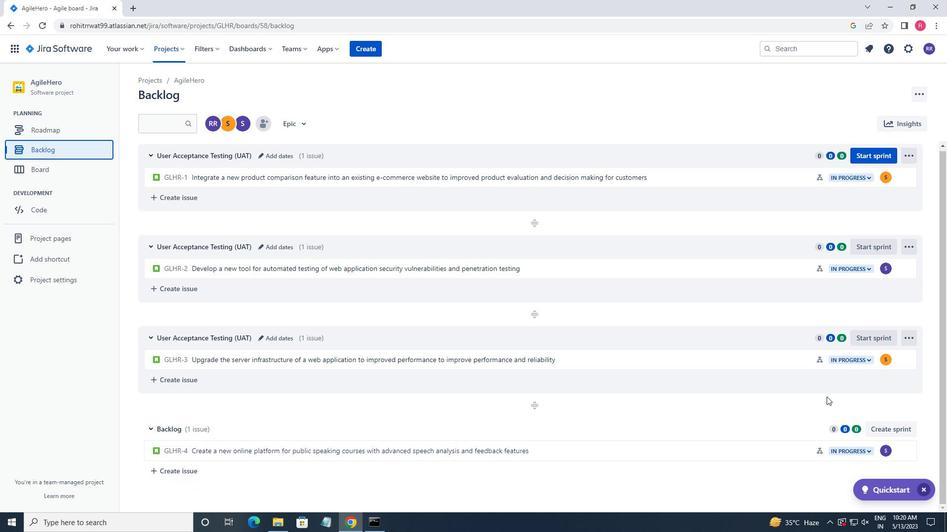 
Action: Mouse scrolled (826, 396) with delta (0, 0)
Screenshot: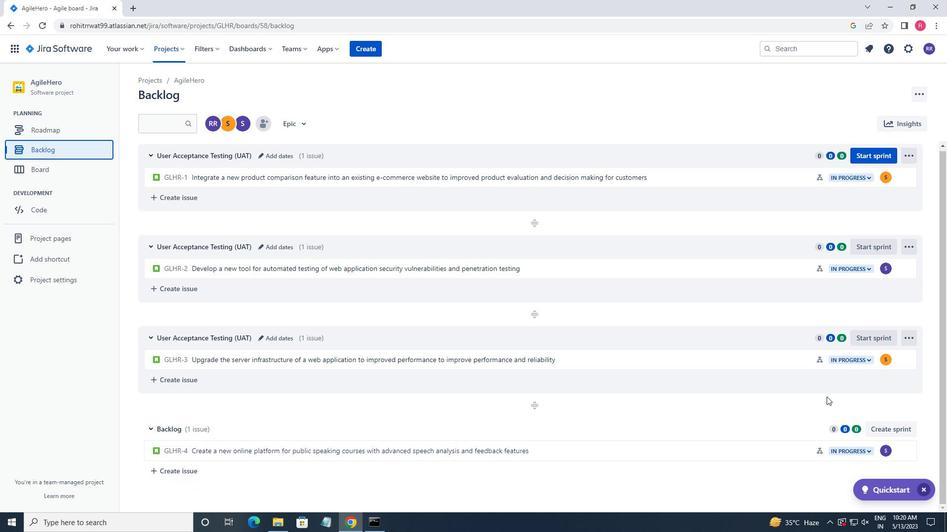 
Action: Mouse moved to (903, 452)
Screenshot: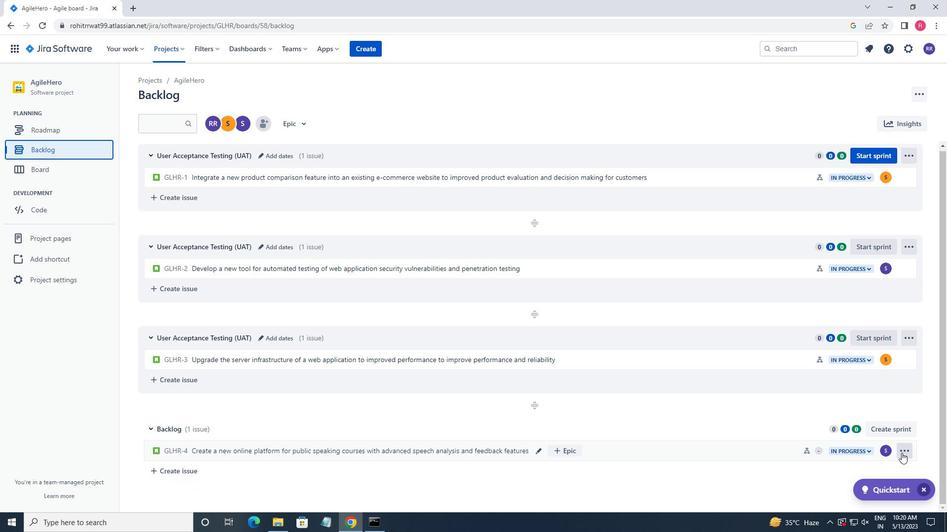 
Action: Mouse pressed left at (903, 452)
Screenshot: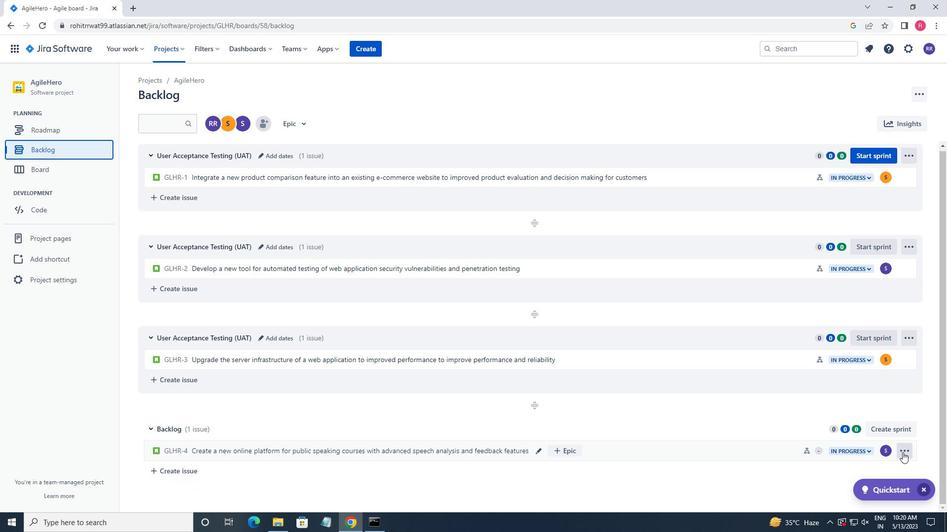 
Action: Mouse moved to (875, 400)
Screenshot: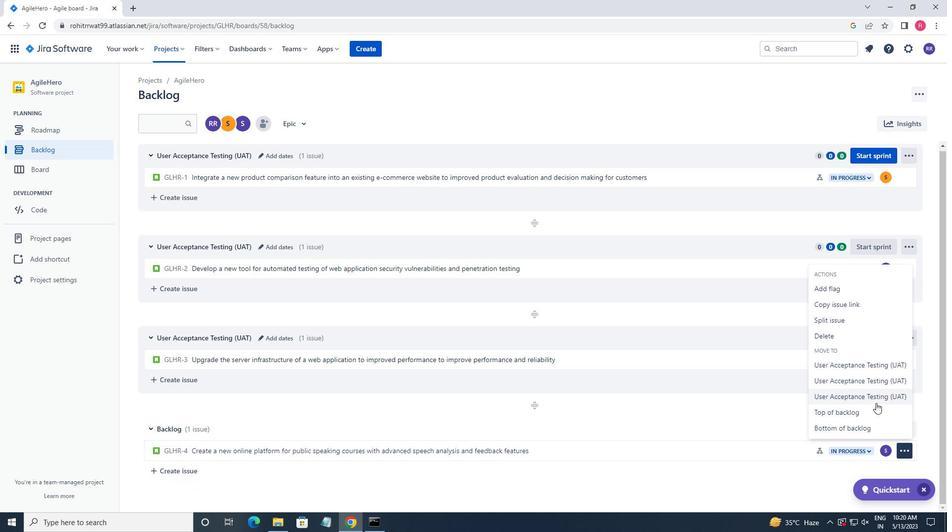 
Action: Mouse pressed left at (875, 400)
Screenshot: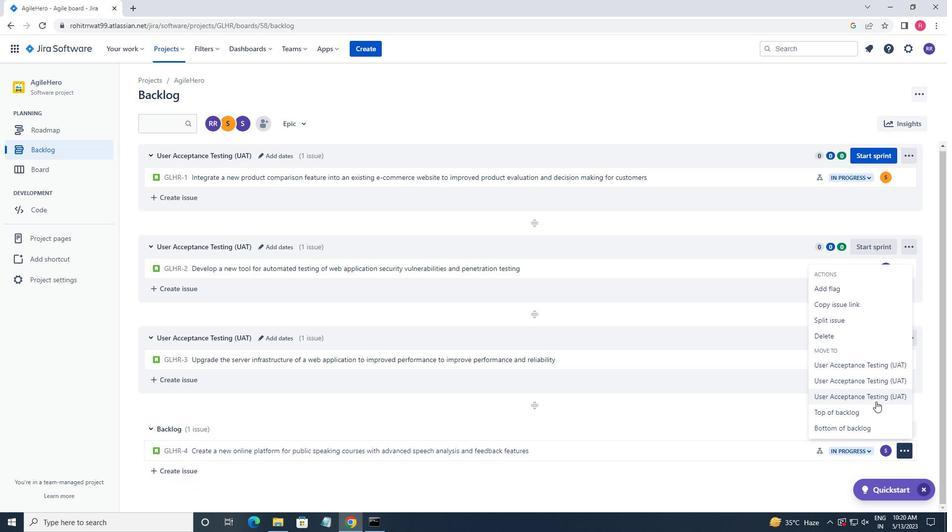 
Action: Mouse scrolled (875, 400) with delta (0, 0)
Screenshot: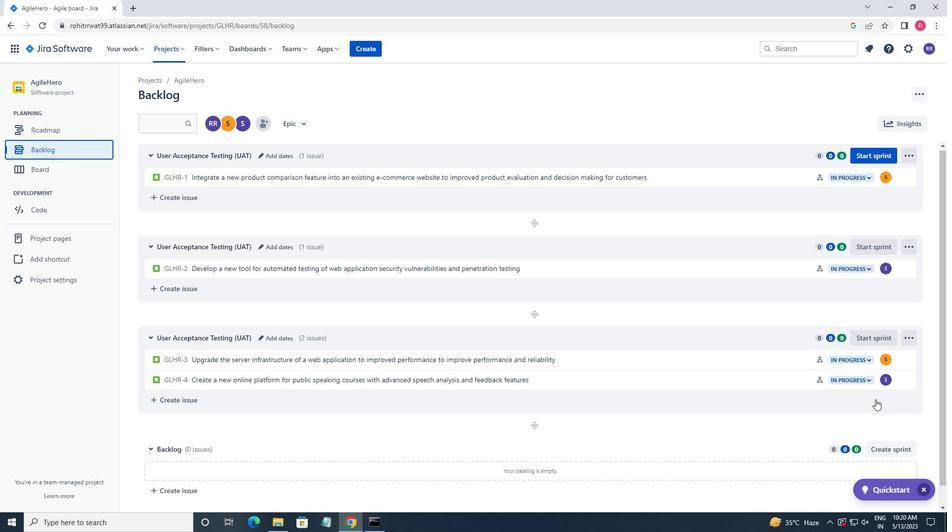 
Action: Mouse scrolled (875, 400) with delta (0, 0)
Screenshot: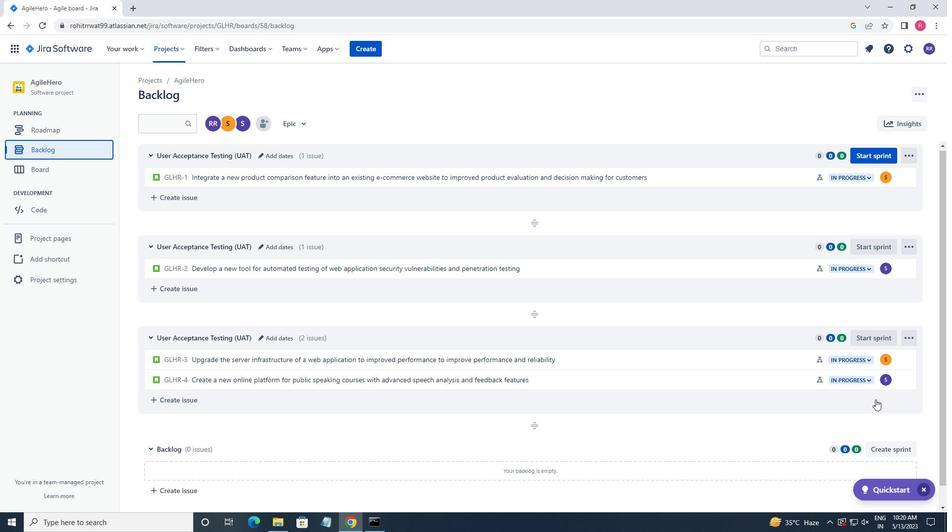 
Action: Mouse scrolled (875, 400) with delta (0, 0)
Screenshot: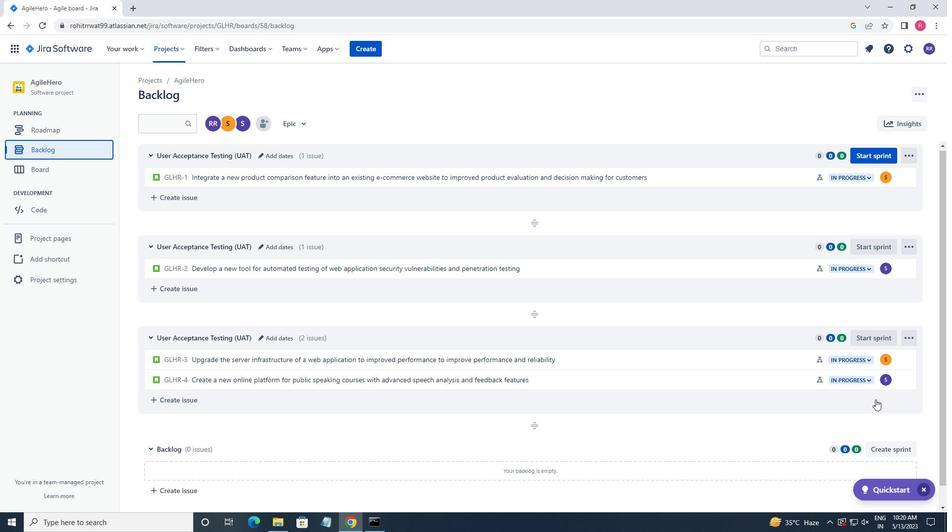
Action: Mouse scrolled (875, 400) with delta (0, 0)
Screenshot: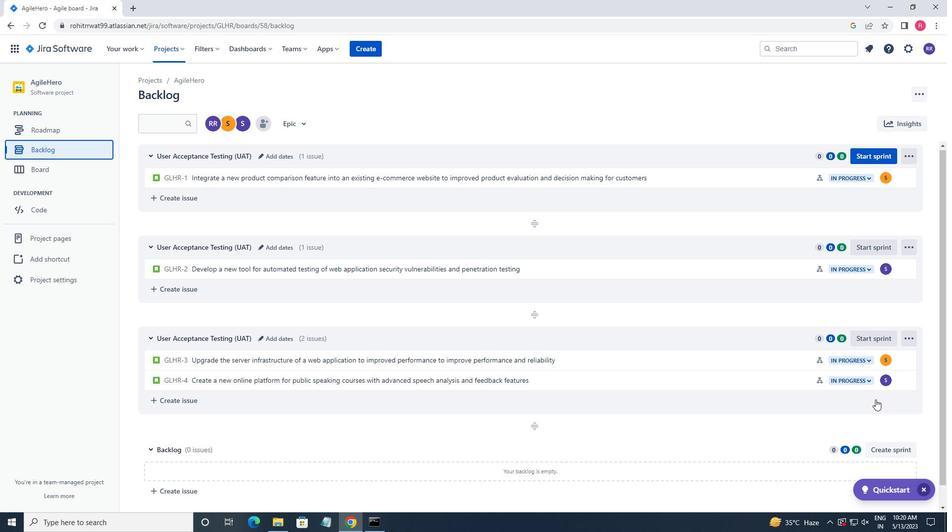 
Action: Mouse scrolled (875, 400) with delta (0, 0)
Screenshot: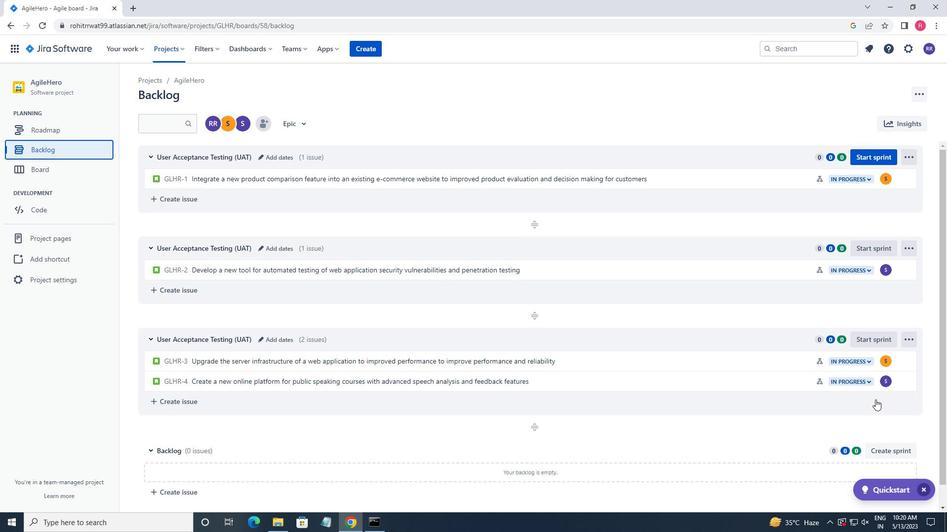 
